 Task: Create new customer invoice with Date Opened: 02-May-23, Select Customer: Five Below, Terms: Net 15. Make invoice entry for item-1 with Date: 02-May-23, Description: Oma Body Collection Curves Plumping Creme Sculpting & Anti Cellulite
, Income Account: Income:Sales, Quantity: 2, Unit Price: 15.79, Sales Tax: Y, Sales Tax Included: Y, Tax Table: Sales Tax. Post Invoice with Post Date: 02-May-23, Post to Accounts: Assets:Accounts Receivable. Pay / Process Payment with Transaction Date: 16-May-23, Amount: 31.58, Transfer Account: Checking Account. Go to 'Print Invoice'.
Action: Mouse moved to (157, 35)
Screenshot: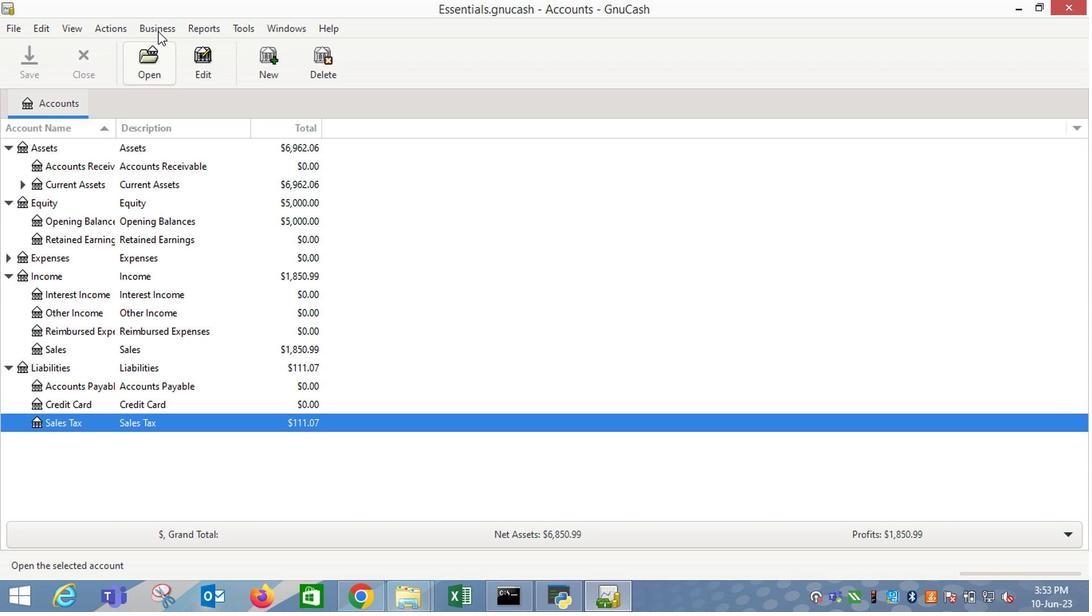 
Action: Mouse pressed left at (157, 35)
Screenshot: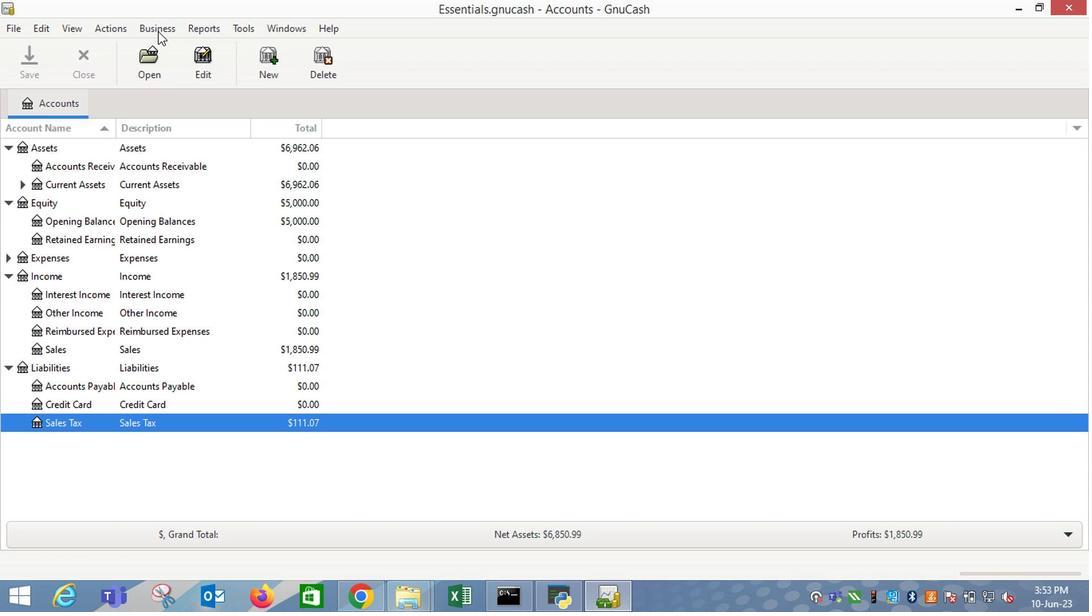 
Action: Mouse moved to (345, 114)
Screenshot: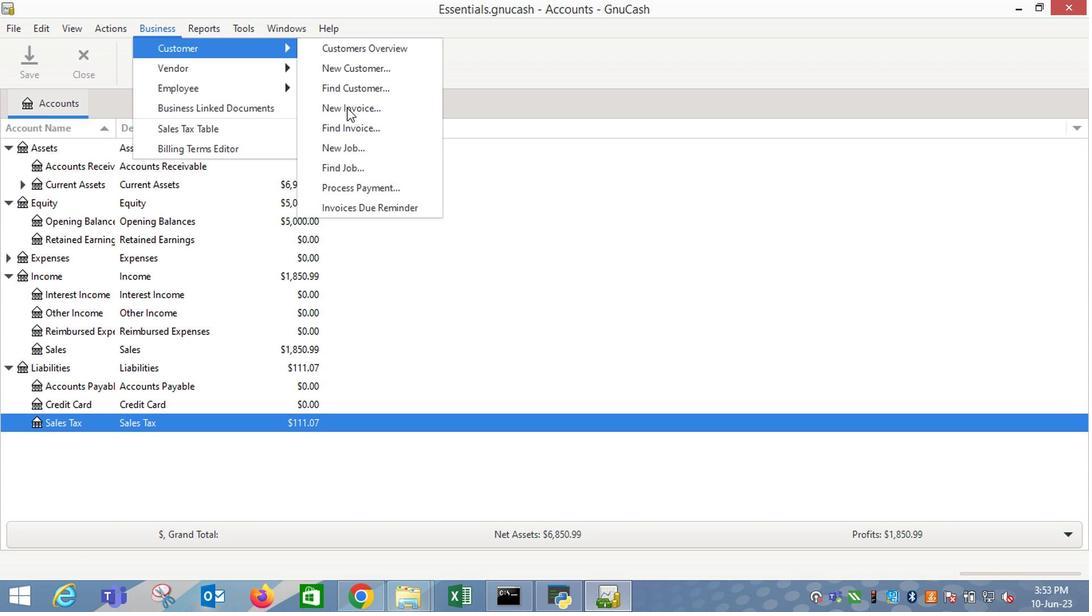 
Action: Mouse pressed left at (345, 114)
Screenshot: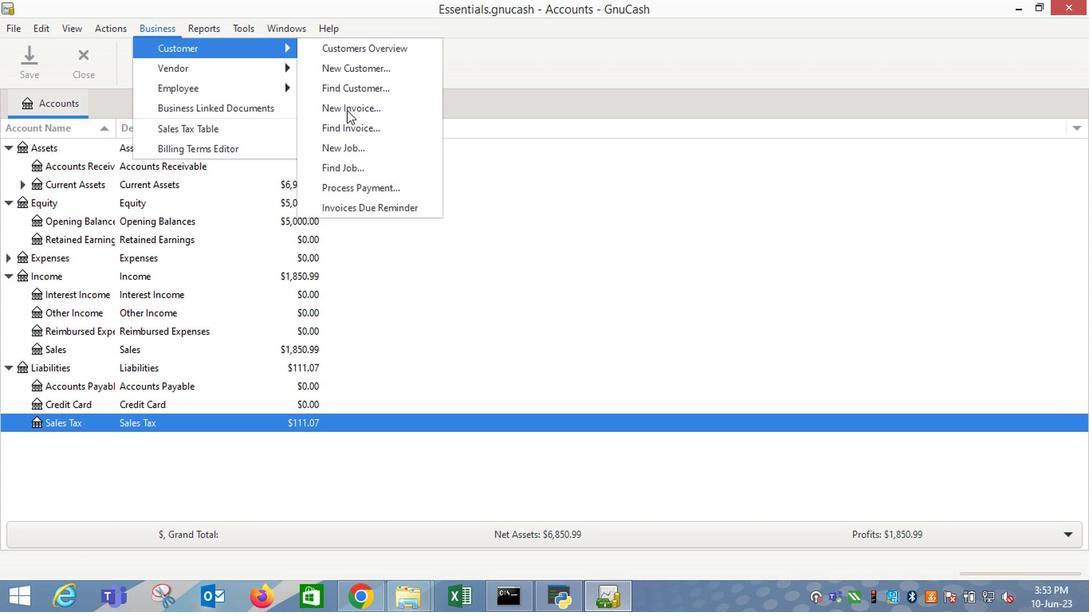 
Action: Mouse moved to (650, 248)
Screenshot: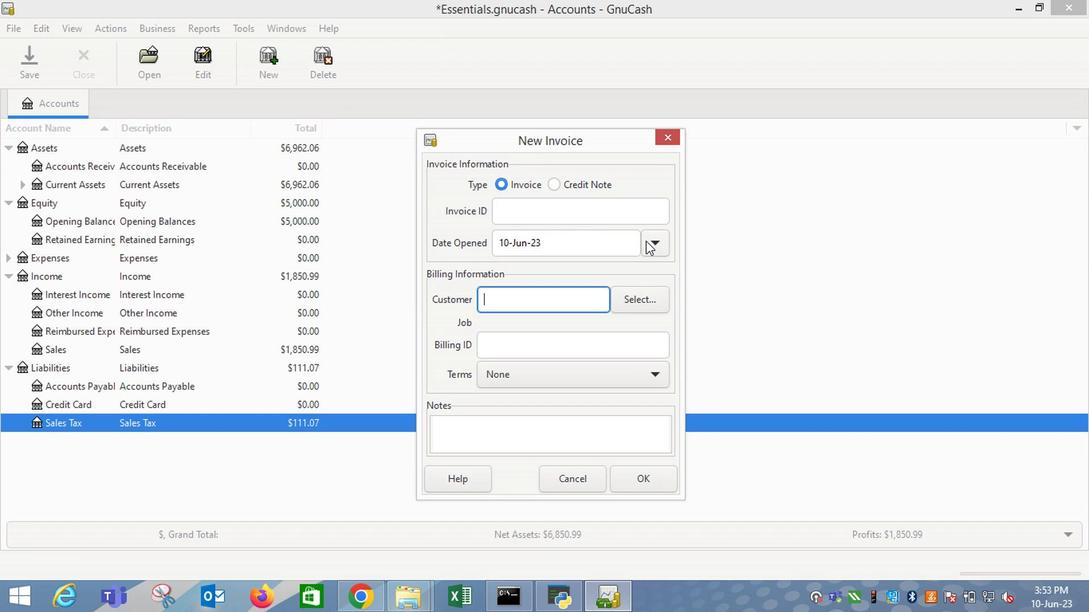 
Action: Mouse pressed left at (650, 248)
Screenshot: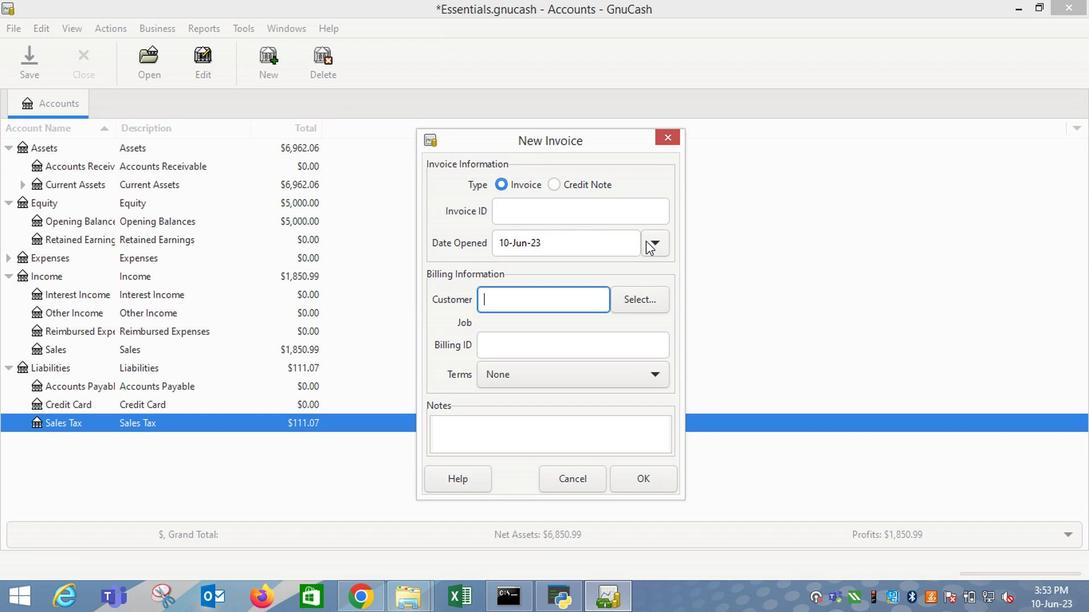 
Action: Mouse moved to (529, 271)
Screenshot: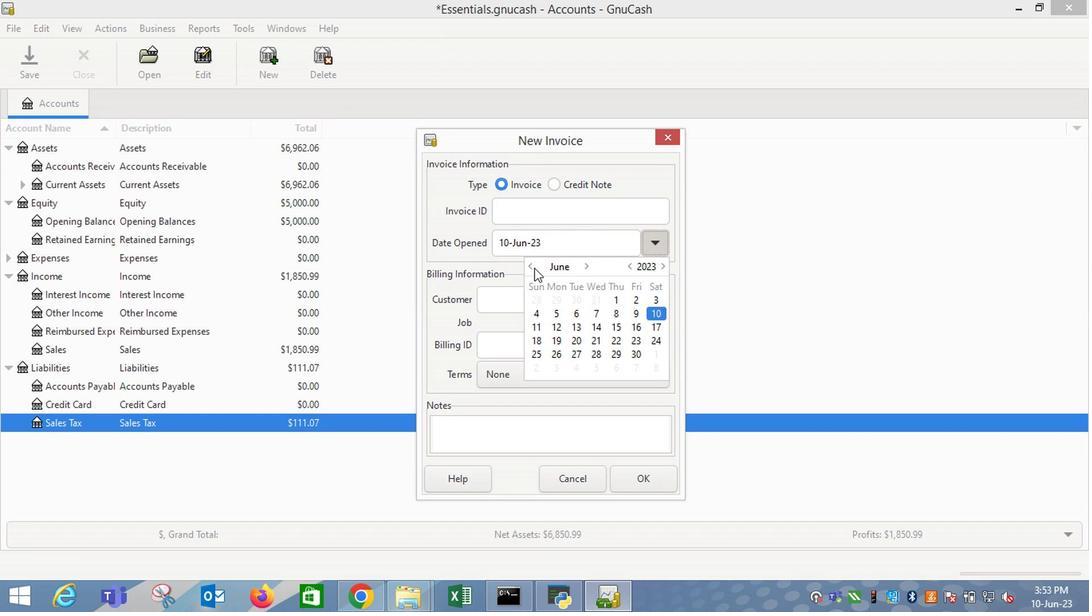 
Action: Mouse pressed left at (529, 271)
Screenshot: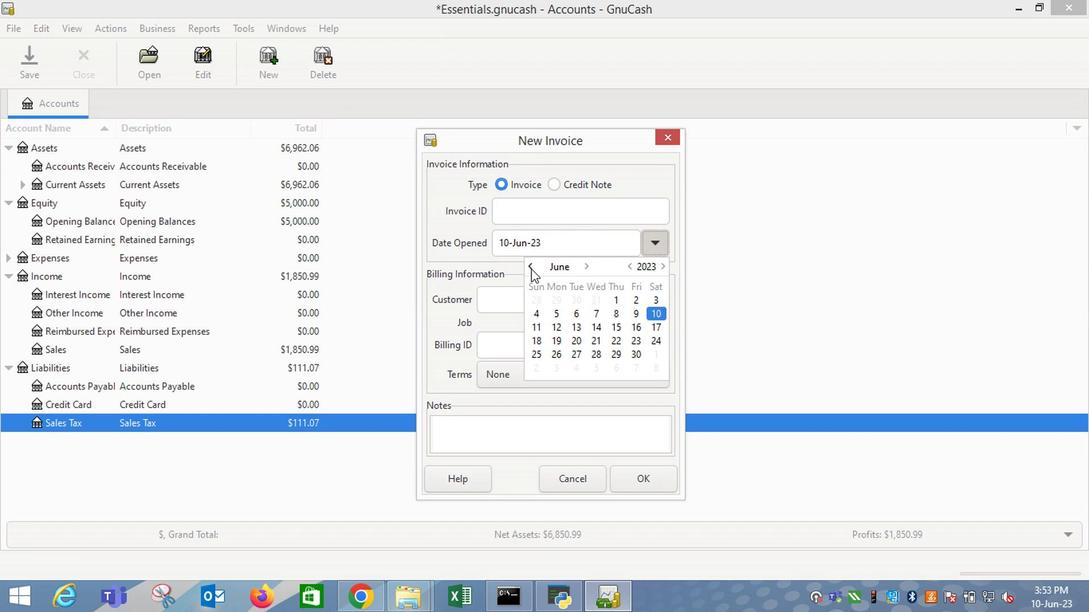 
Action: Mouse moved to (570, 300)
Screenshot: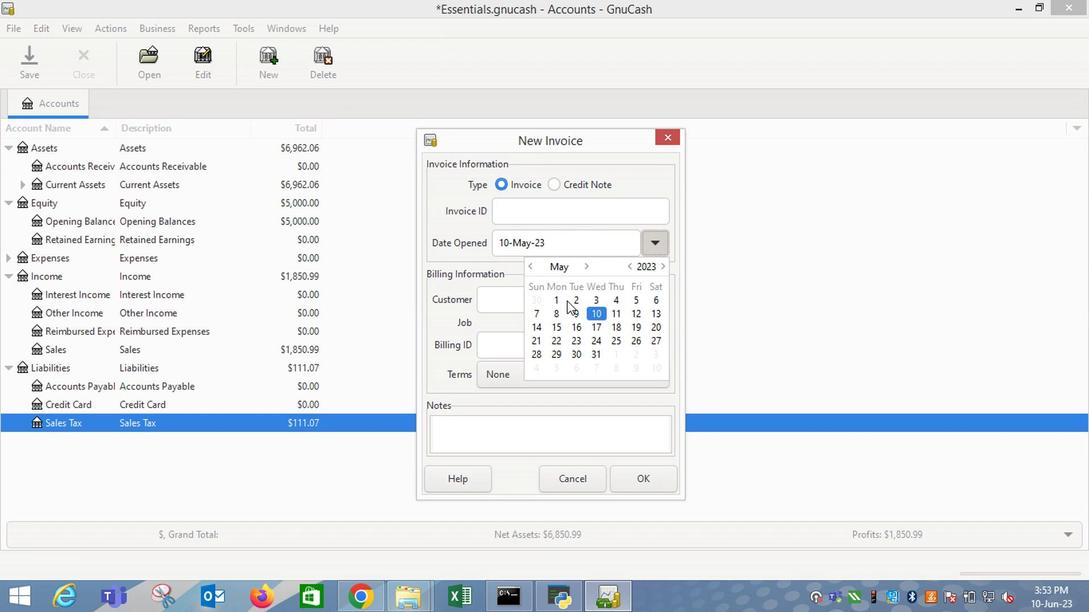 
Action: Mouse pressed left at (570, 300)
Screenshot: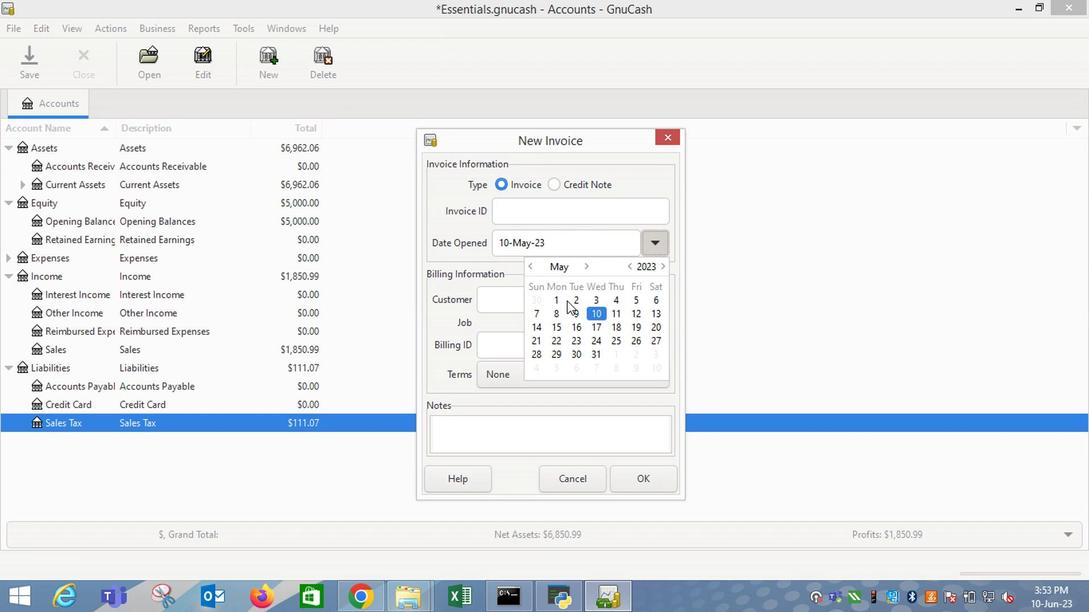 
Action: Mouse moved to (501, 300)
Screenshot: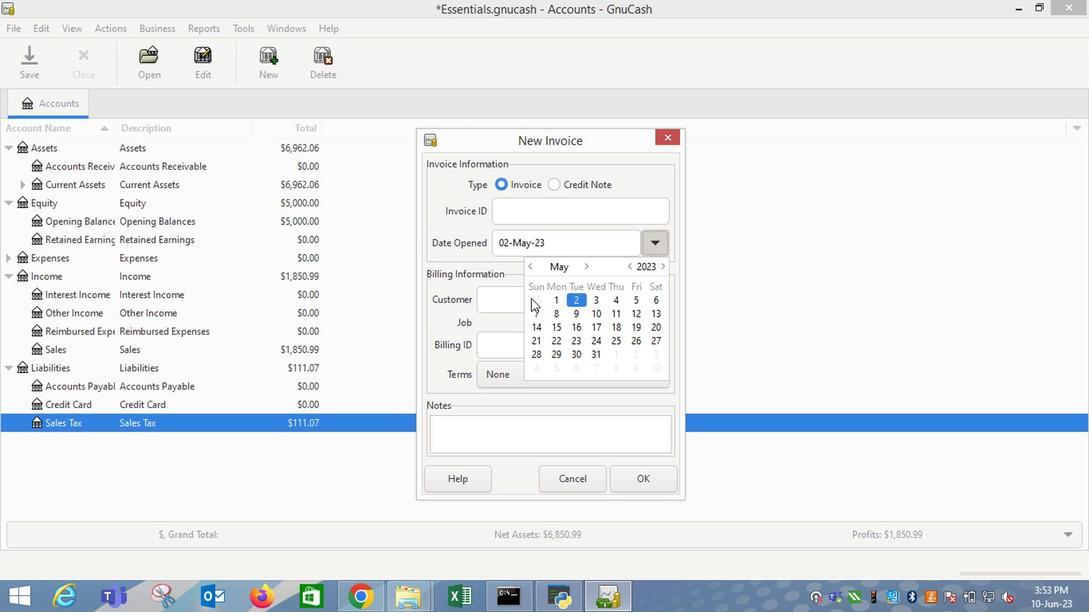 
Action: Mouse pressed left at (501, 300)
Screenshot: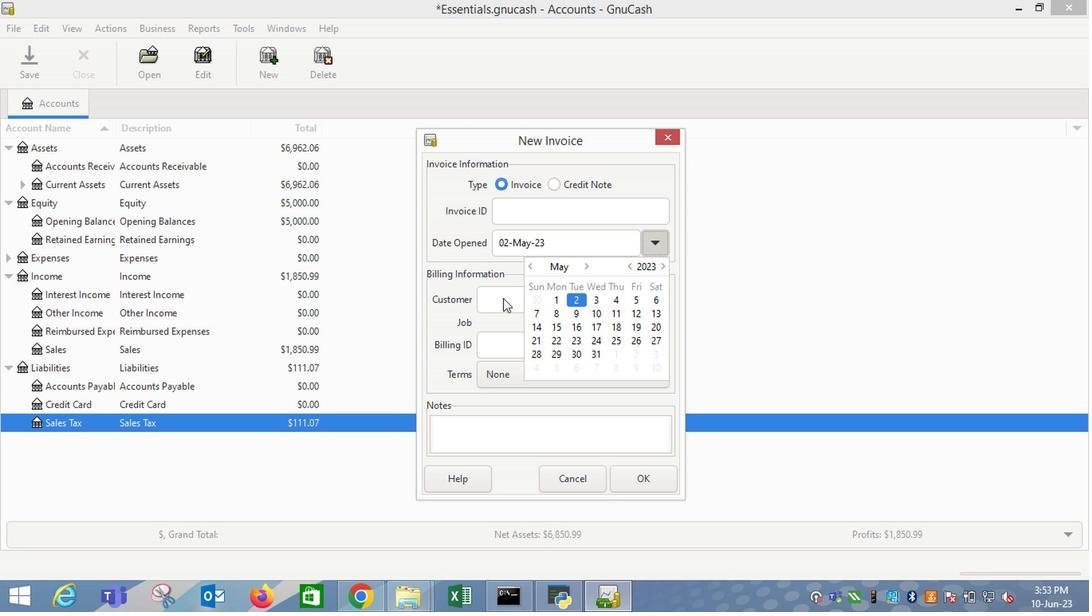 
Action: Mouse moved to (501, 303)
Screenshot: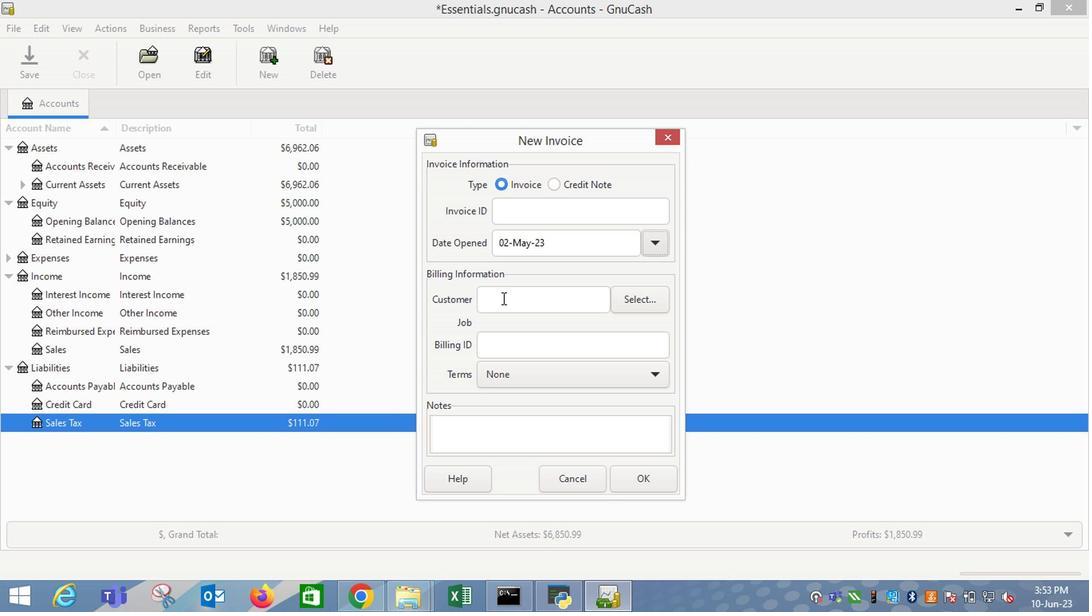 
Action: Mouse pressed left at (501, 303)
Screenshot: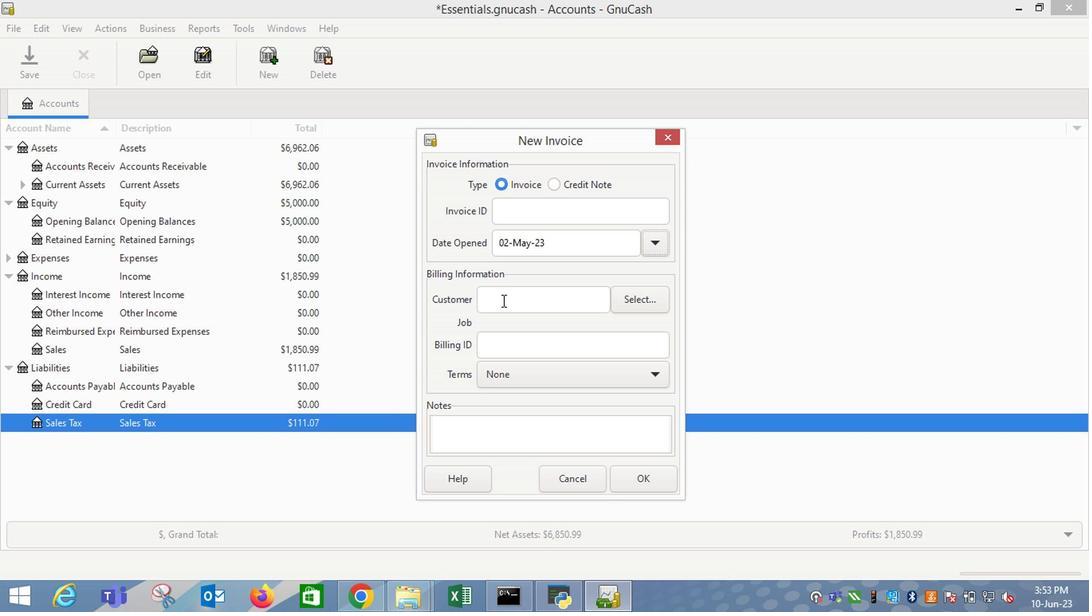 
Action: Key pressed <Key.shift_r>Five
Screenshot: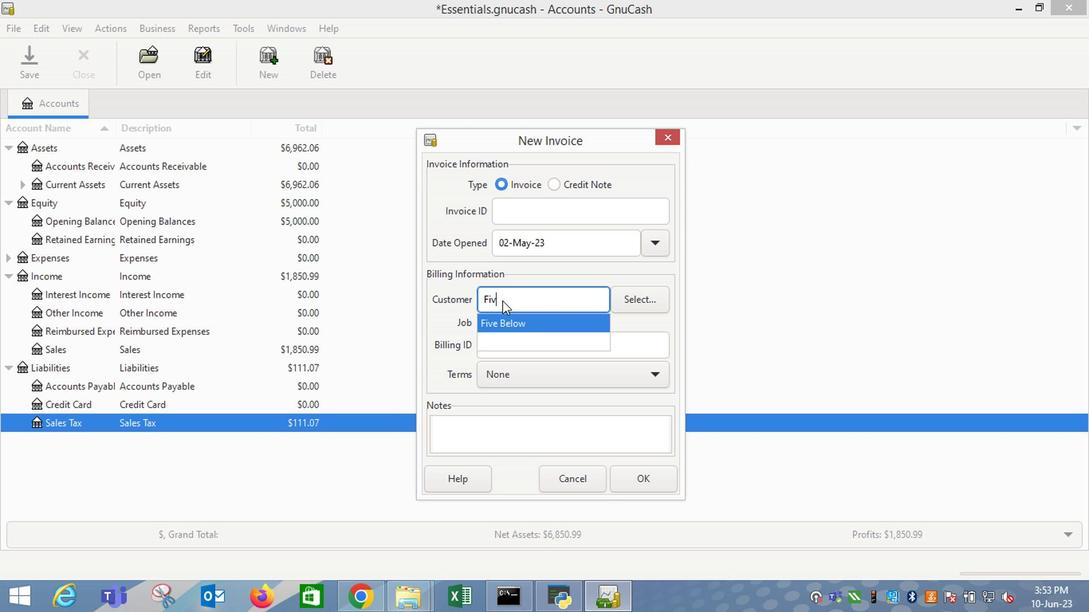 
Action: Mouse moved to (515, 318)
Screenshot: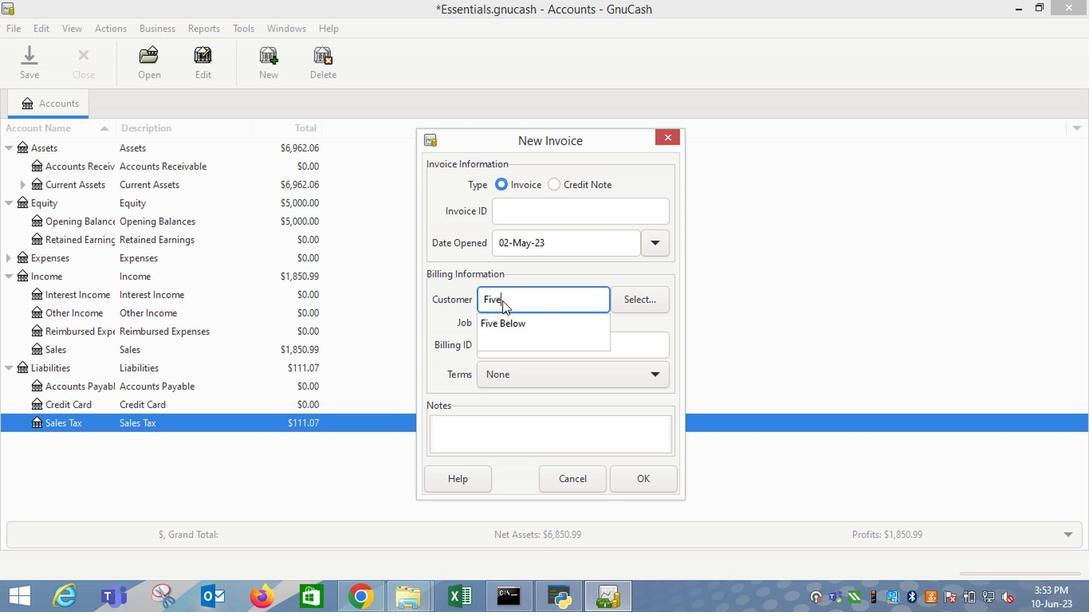
Action: Mouse pressed left at (515, 318)
Screenshot: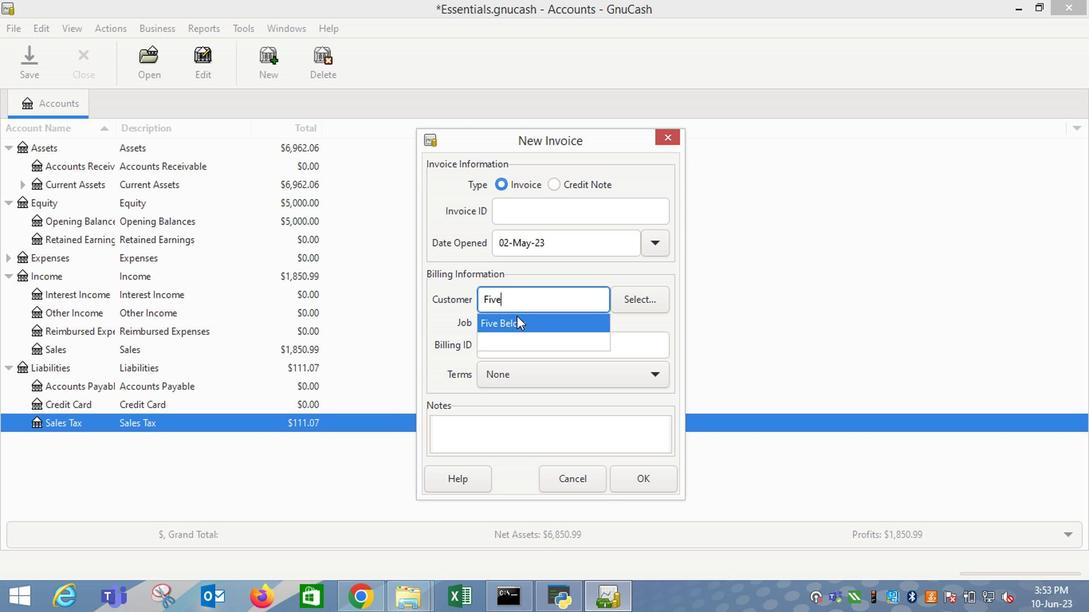 
Action: Mouse moved to (505, 387)
Screenshot: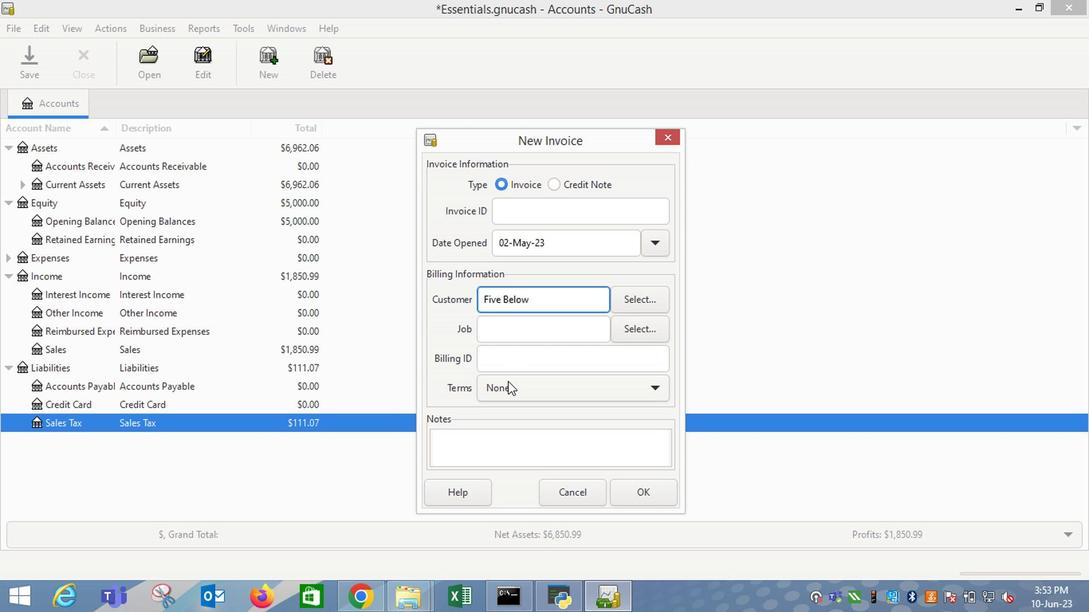 
Action: Mouse pressed left at (505, 387)
Screenshot: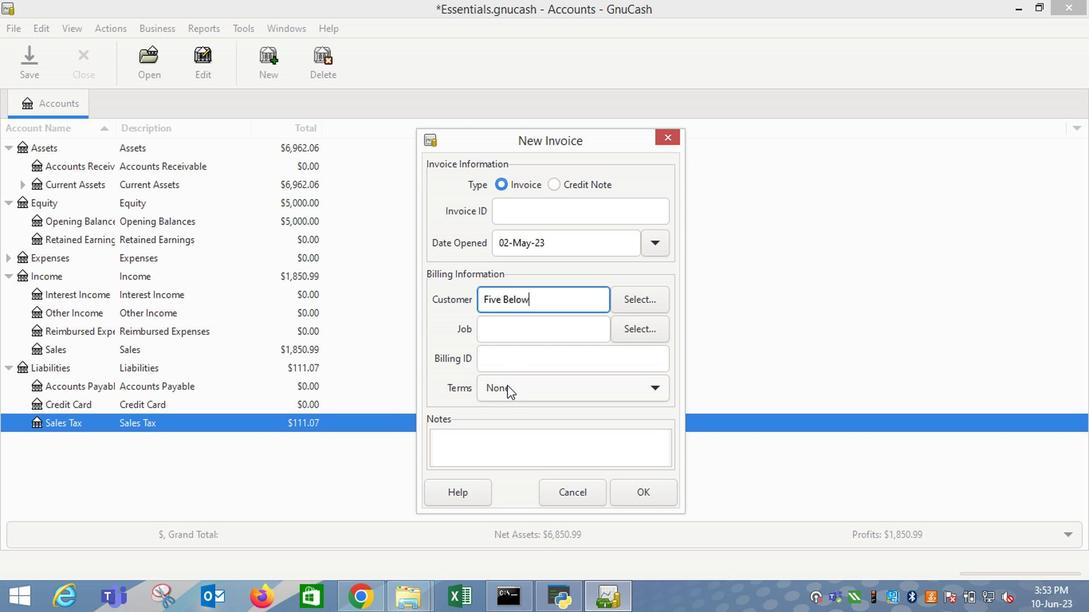 
Action: Mouse moved to (517, 395)
Screenshot: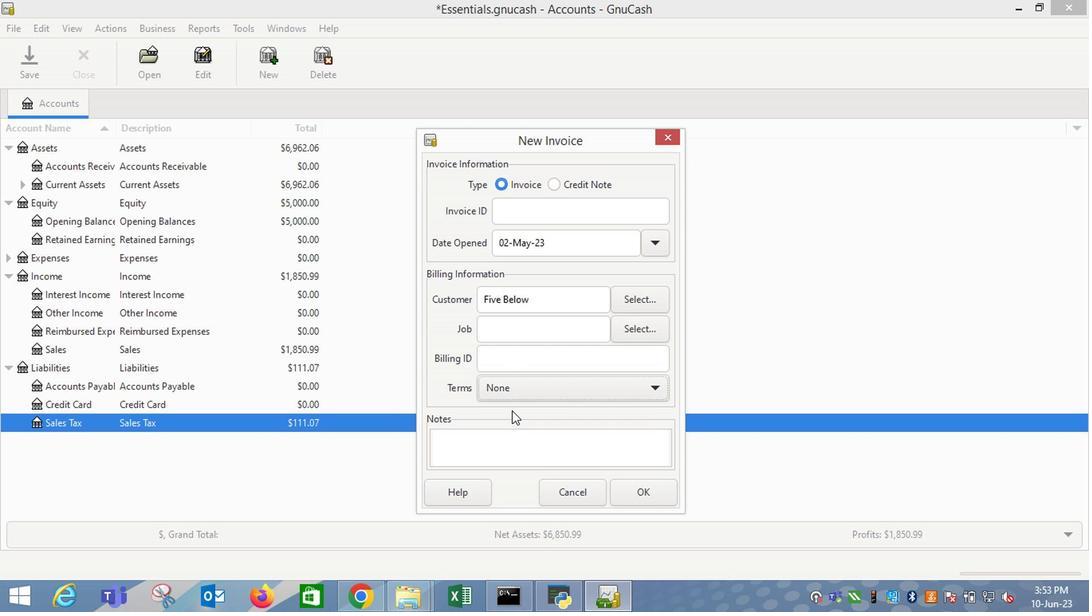 
Action: Mouse pressed left at (517, 395)
Screenshot: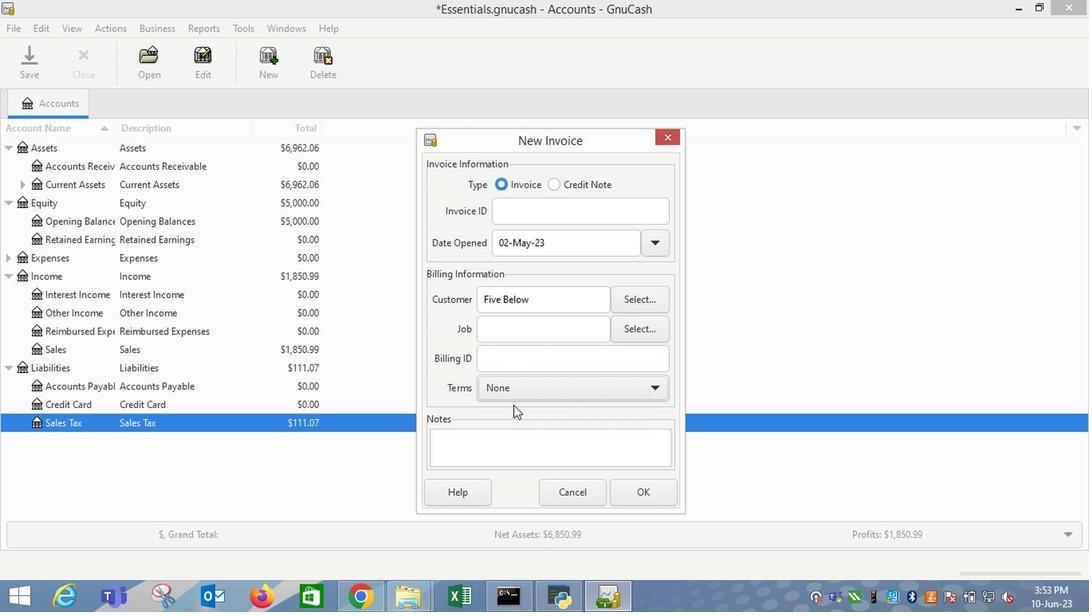 
Action: Mouse moved to (511, 416)
Screenshot: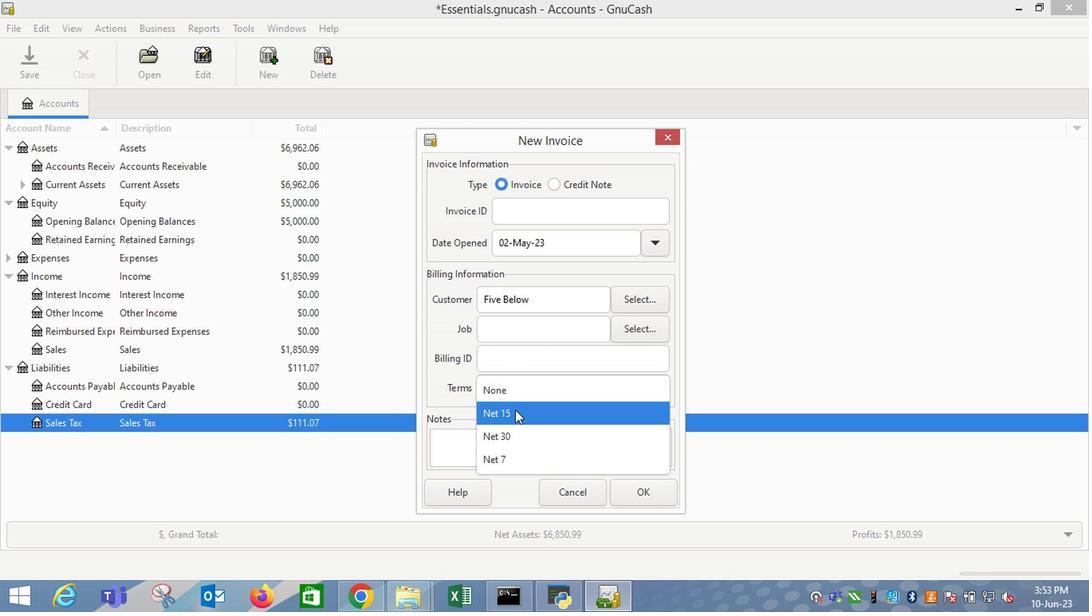 
Action: Mouse pressed left at (511, 416)
Screenshot: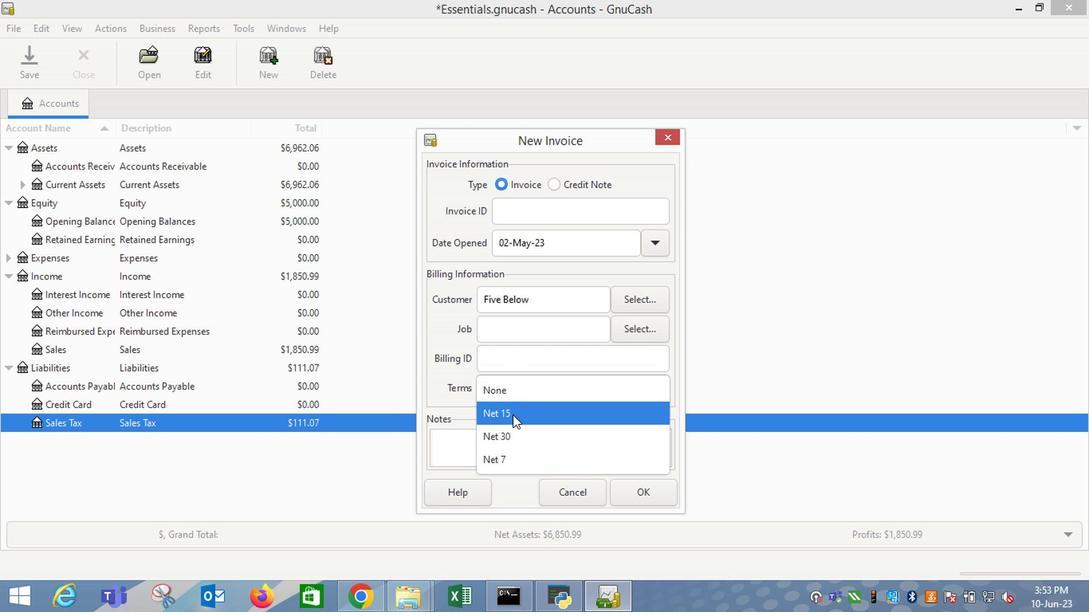 
Action: Mouse moved to (673, 506)
Screenshot: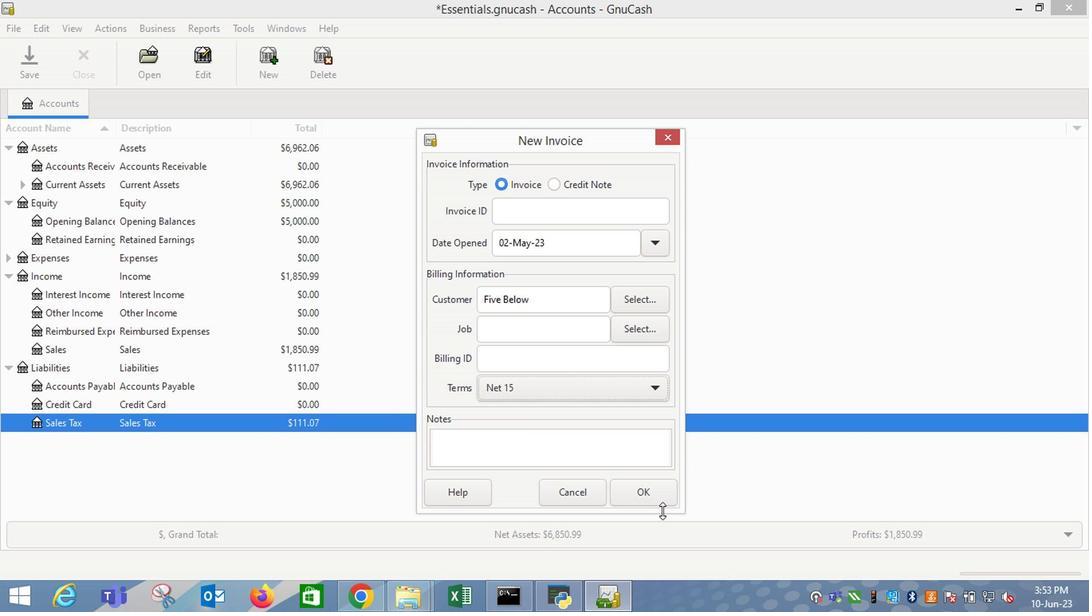 
Action: Mouse pressed left at (673, 506)
Screenshot: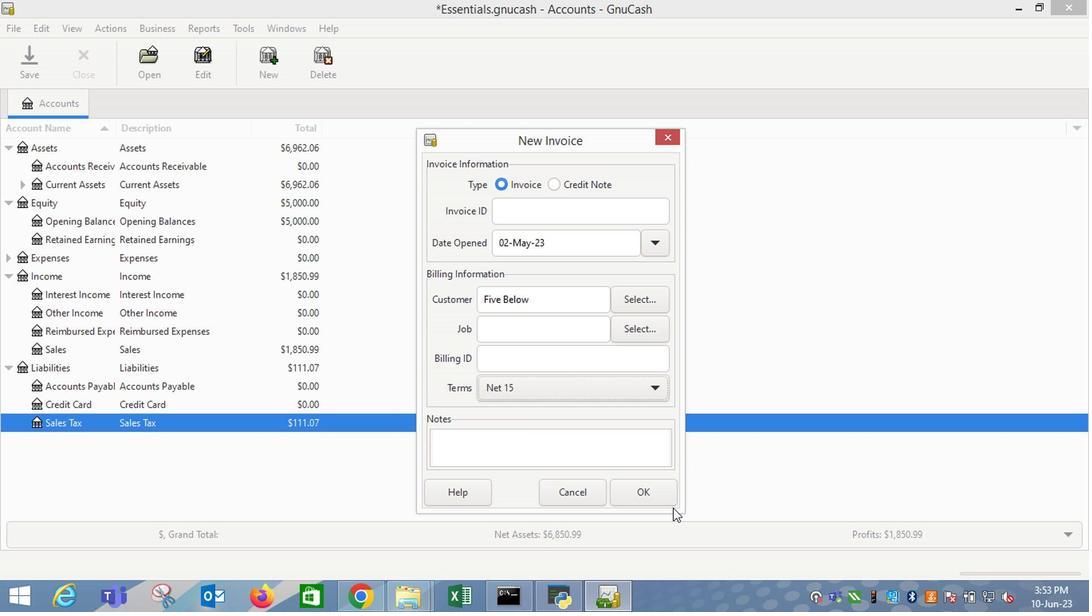
Action: Mouse moved to (660, 498)
Screenshot: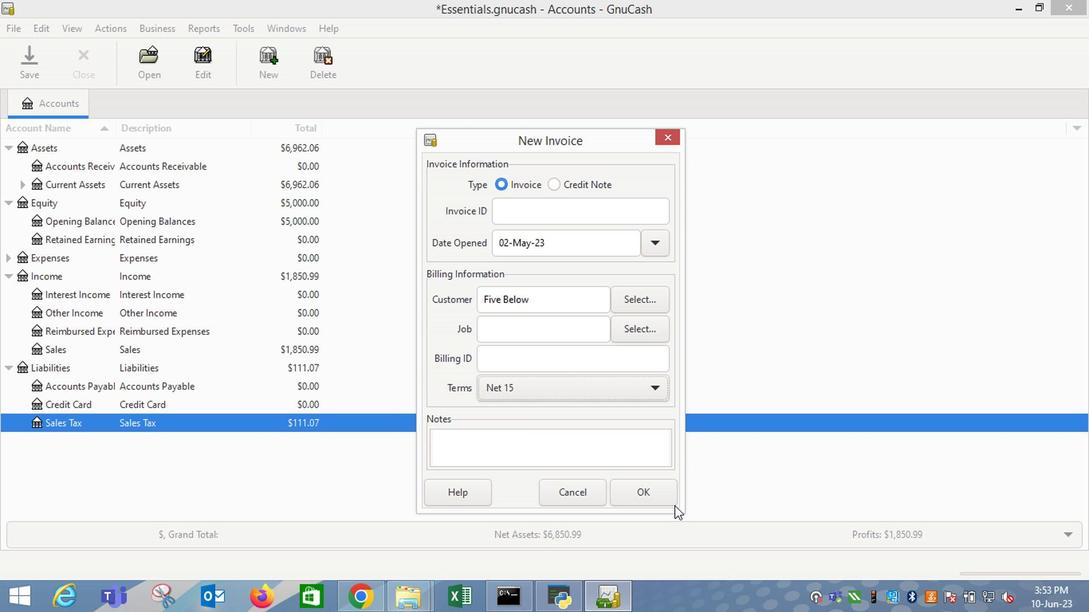 
Action: Mouse pressed left at (660, 498)
Screenshot: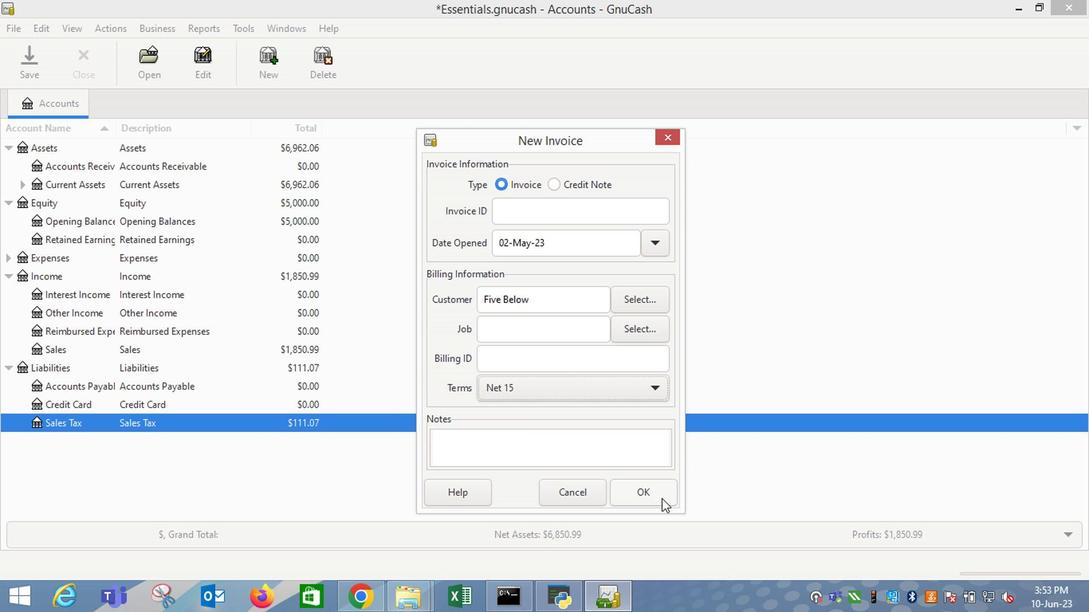 
Action: Mouse moved to (70, 316)
Screenshot: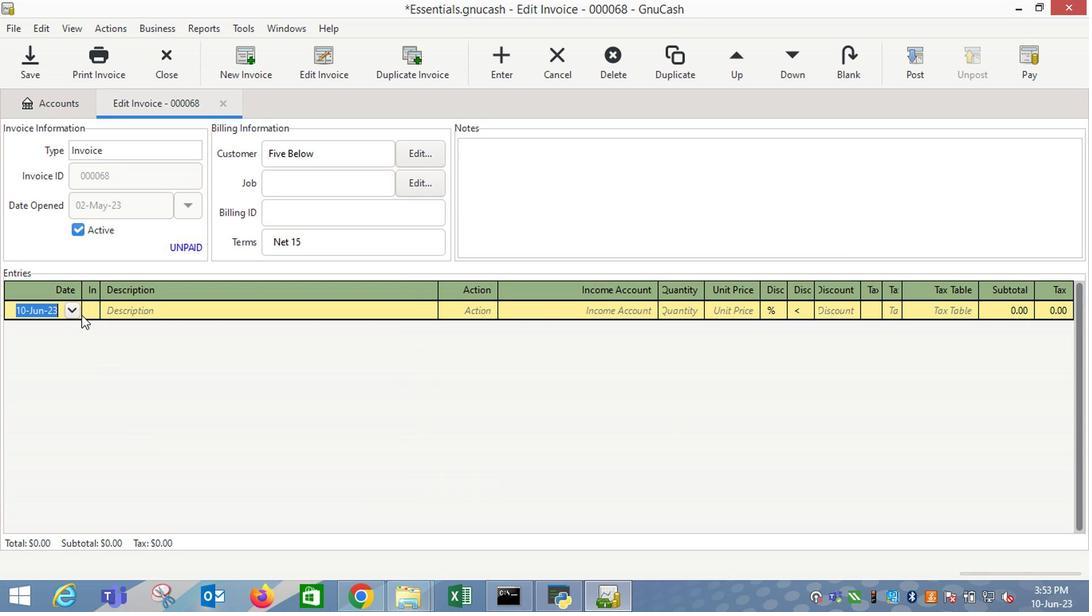 
Action: Mouse pressed left at (70, 316)
Screenshot: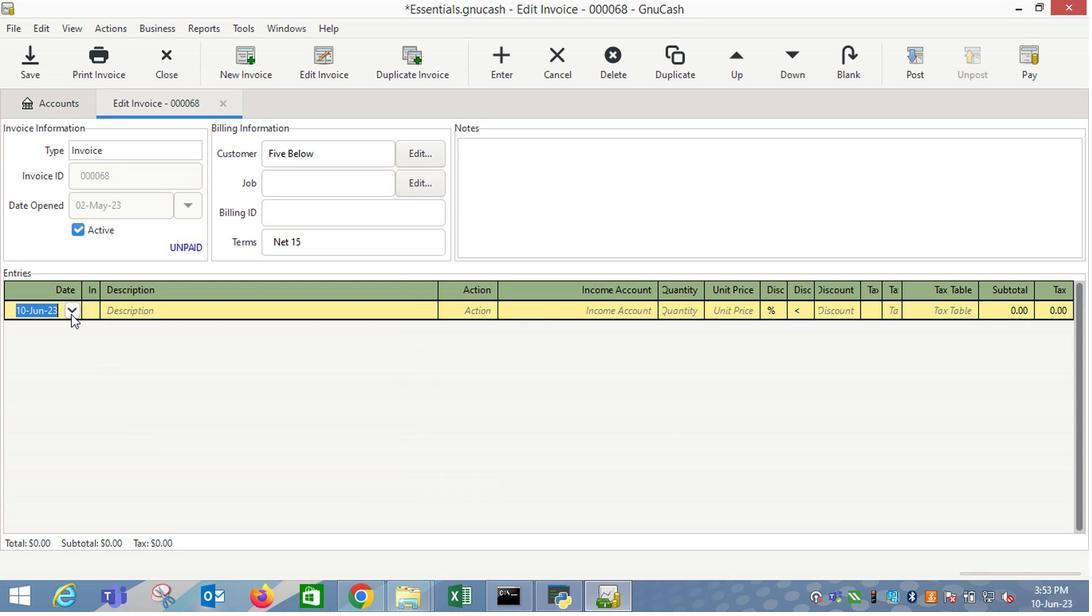 
Action: Mouse moved to (9, 334)
Screenshot: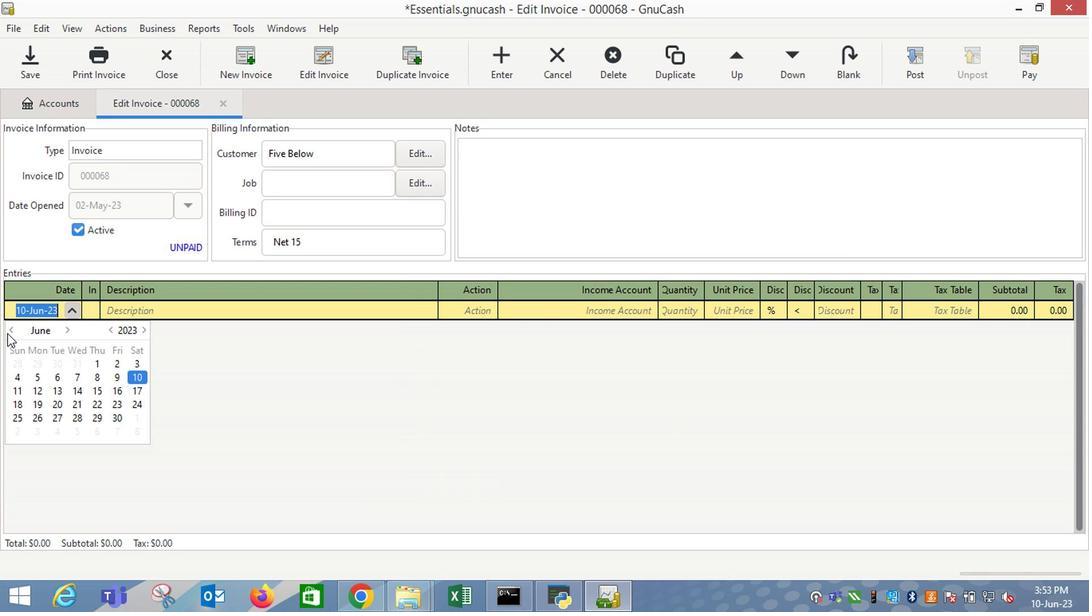 
Action: Mouse pressed left at (9, 334)
Screenshot: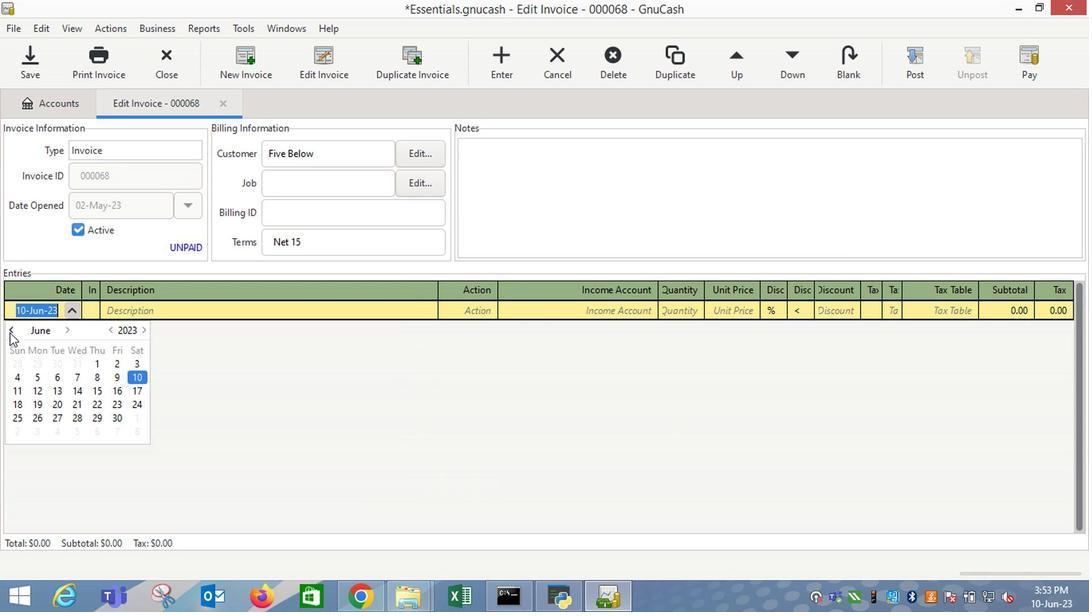 
Action: Mouse moved to (55, 364)
Screenshot: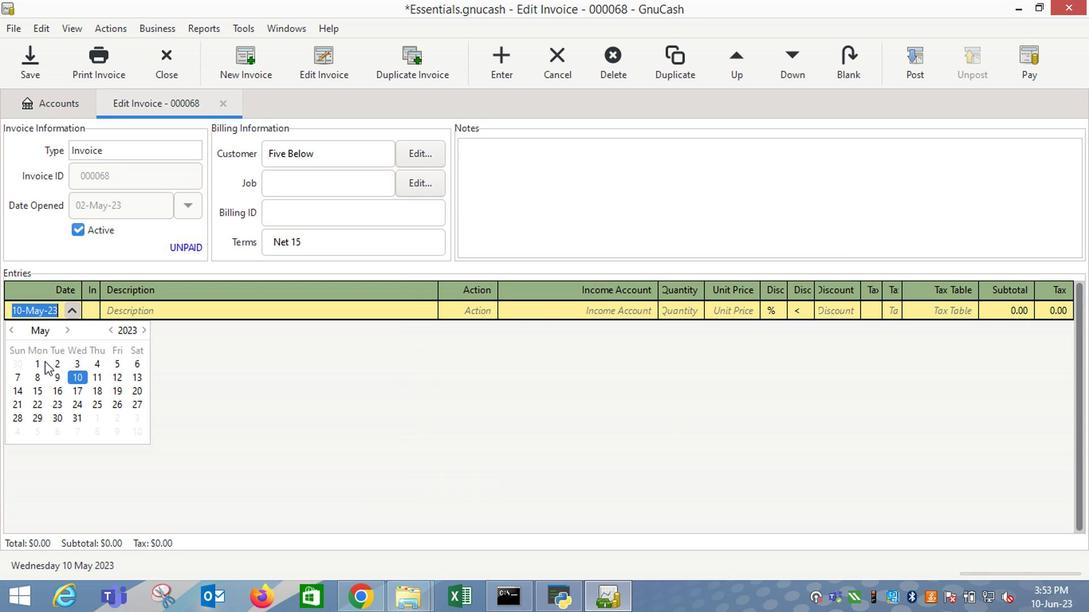 
Action: Mouse pressed left at (55, 364)
Screenshot: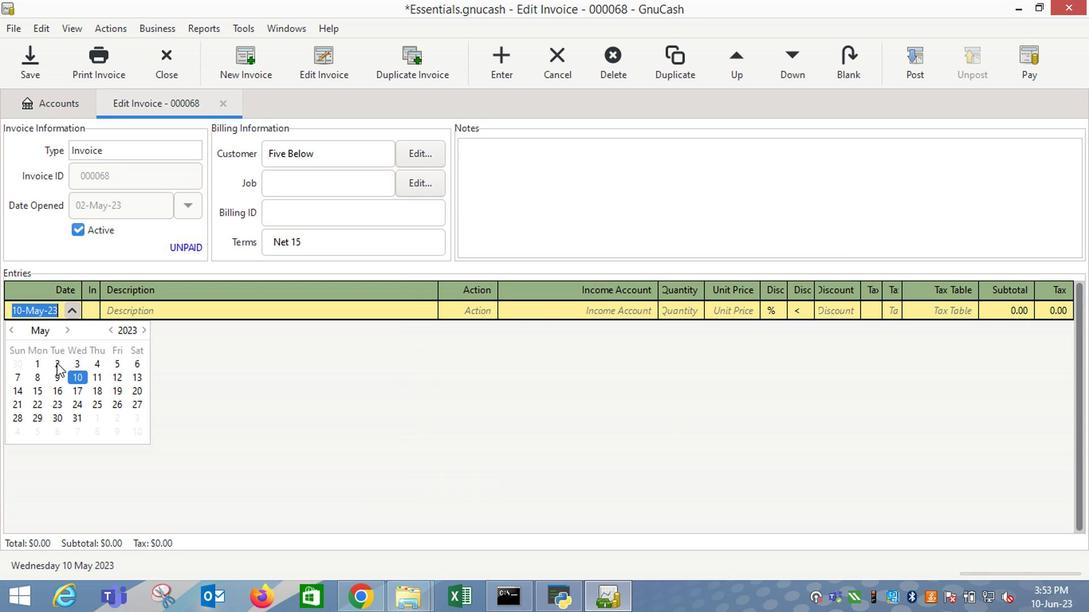 
Action: Key pressed <Key.tab><Key.shift_r>Oma<Key.space><Key.shift_r>Body<Key.space><Key.shift_r>Collection
Screenshot: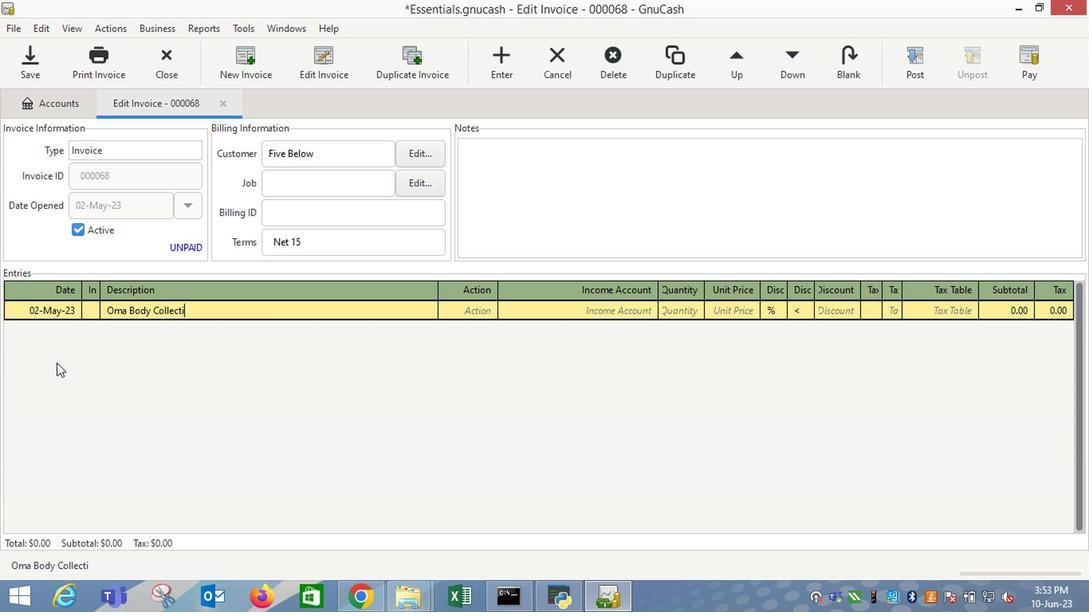 
Action: Mouse moved to (59, 367)
Screenshot: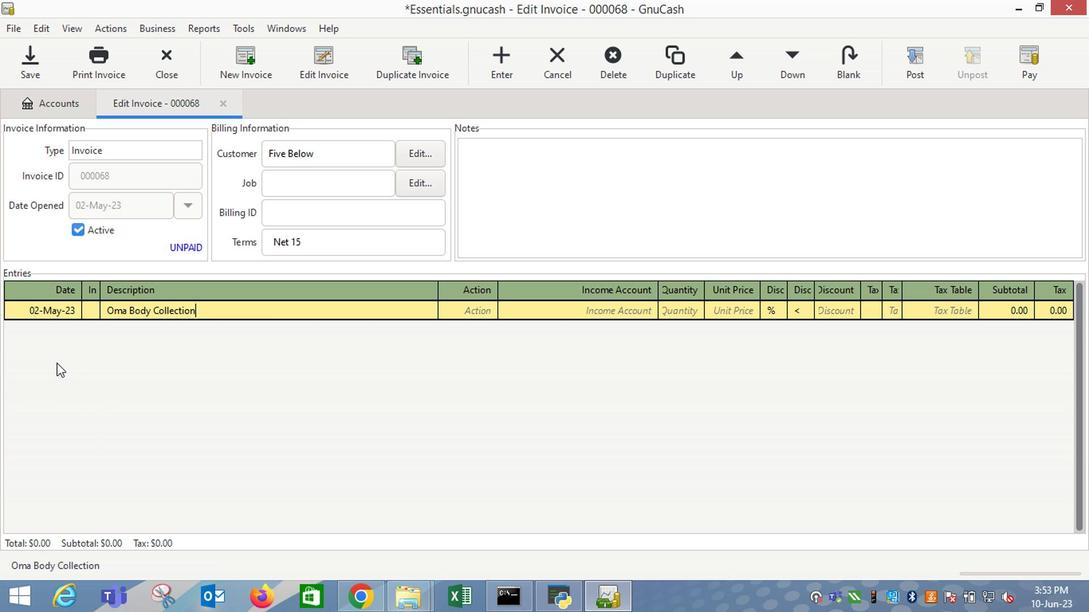 
Action: Key pressed <Key.space><Key.shift_r>Curves<Key.space><Key.shift_r>Plumping<Key.space><Key.shift_r>Creme<Key.space><Key.shift_r>Sculpting<Key.space><Key.shift_r><Key.shift_r>&<Key.space><Key.shift_r>Anti<Key.space><Key.shift_r>Cellu
Screenshot: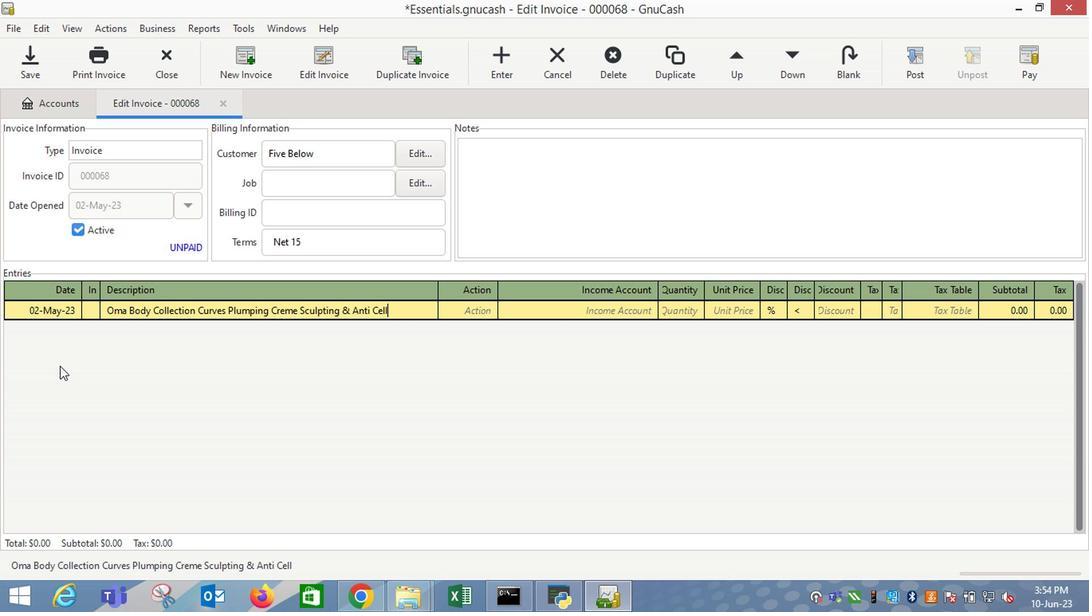 
Action: Mouse moved to (59, 367)
Screenshot: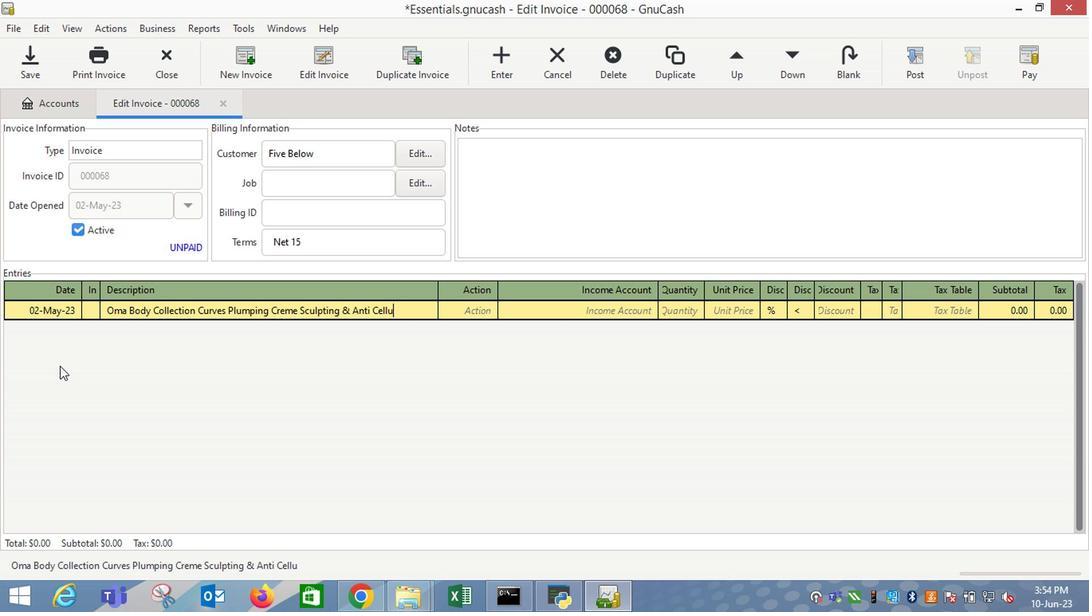 
Action: Key pressed lite<Key.tab><Key.tab>i<Key.down><Key.down><Key.down><Key.tab>2<Key.tab>15.79<Key.tab>
Screenshot: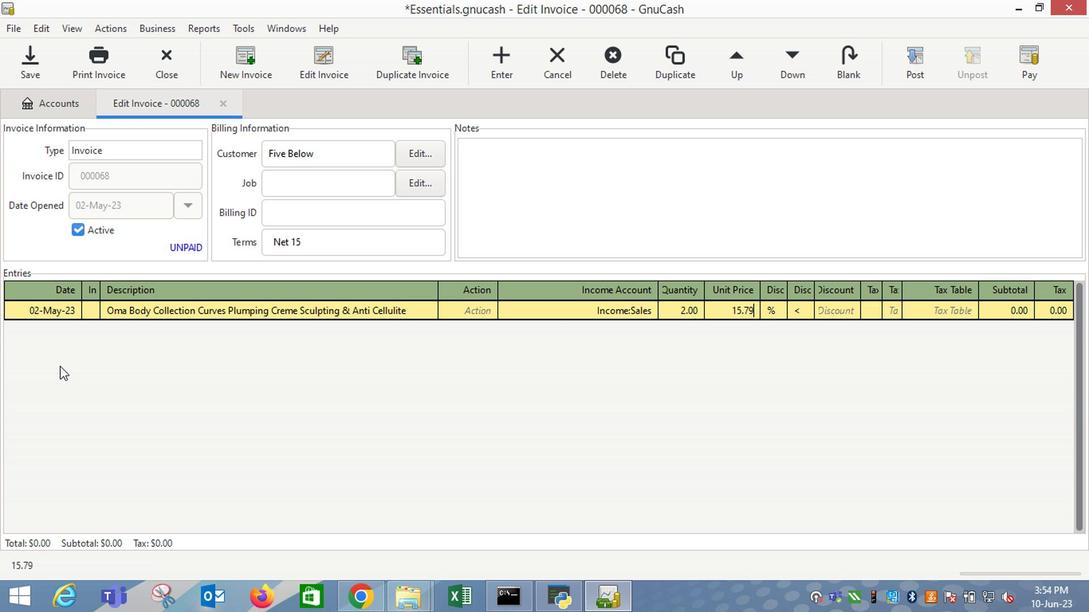 
Action: Mouse moved to (863, 312)
Screenshot: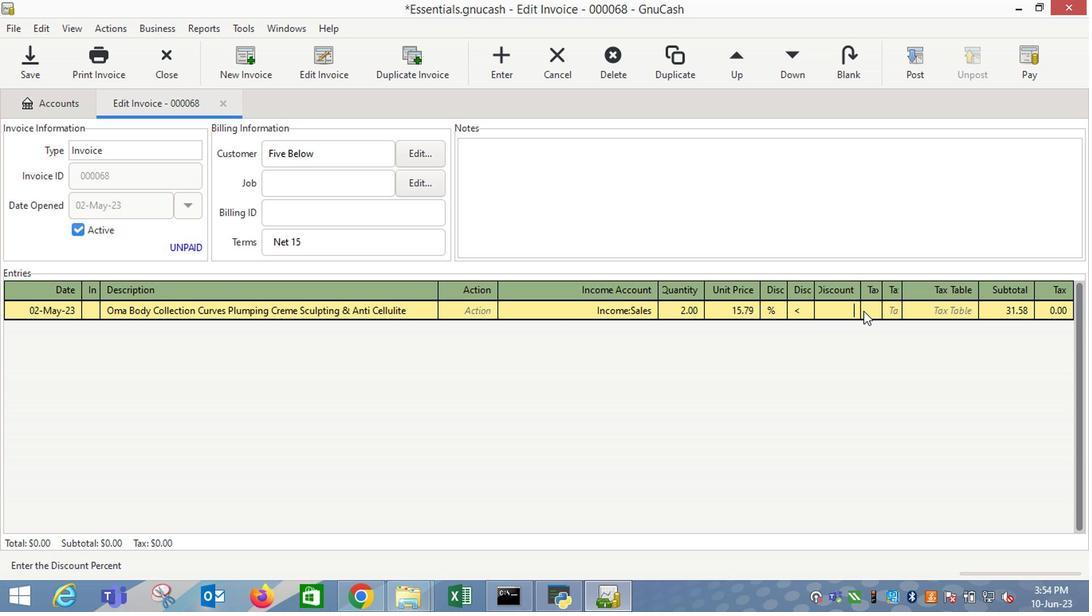 
Action: Mouse pressed left at (863, 312)
Screenshot: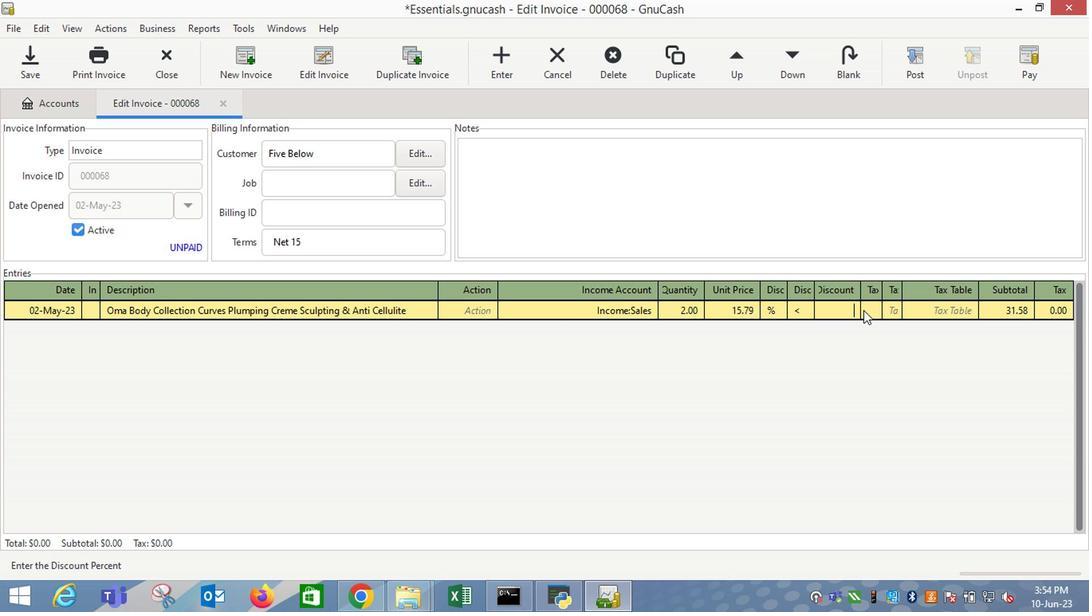 
Action: Mouse moved to (883, 310)
Screenshot: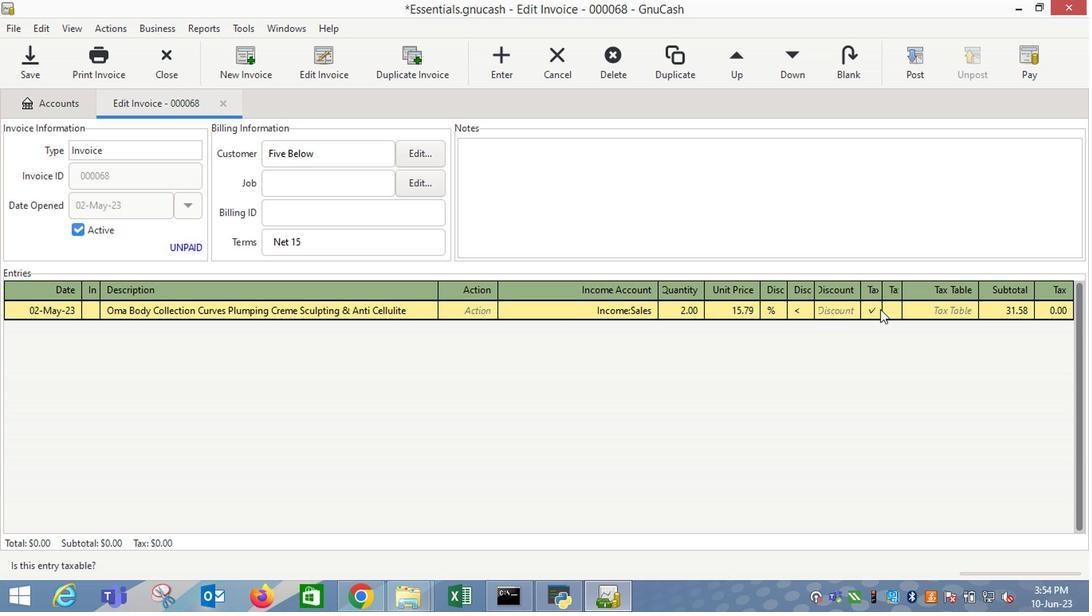 
Action: Mouse pressed left at (883, 310)
Screenshot: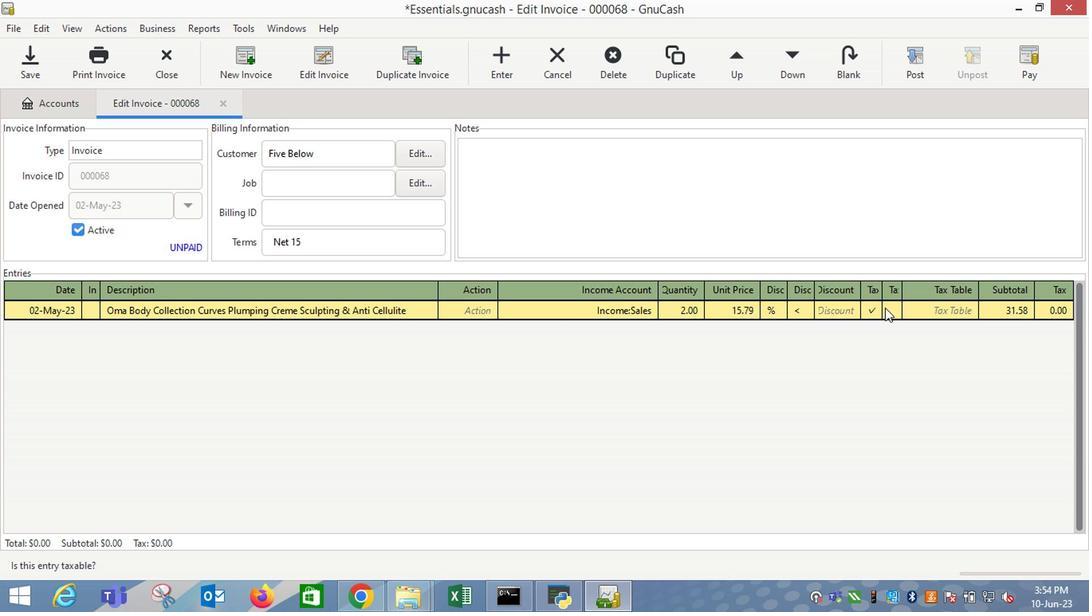 
Action: Mouse moved to (936, 312)
Screenshot: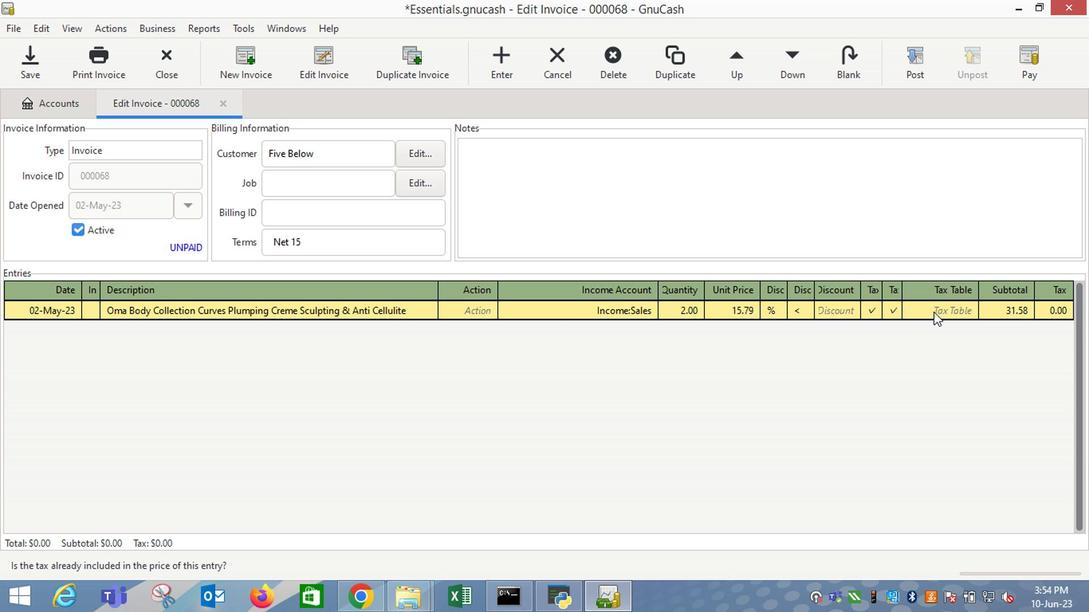 
Action: Mouse pressed left at (936, 312)
Screenshot: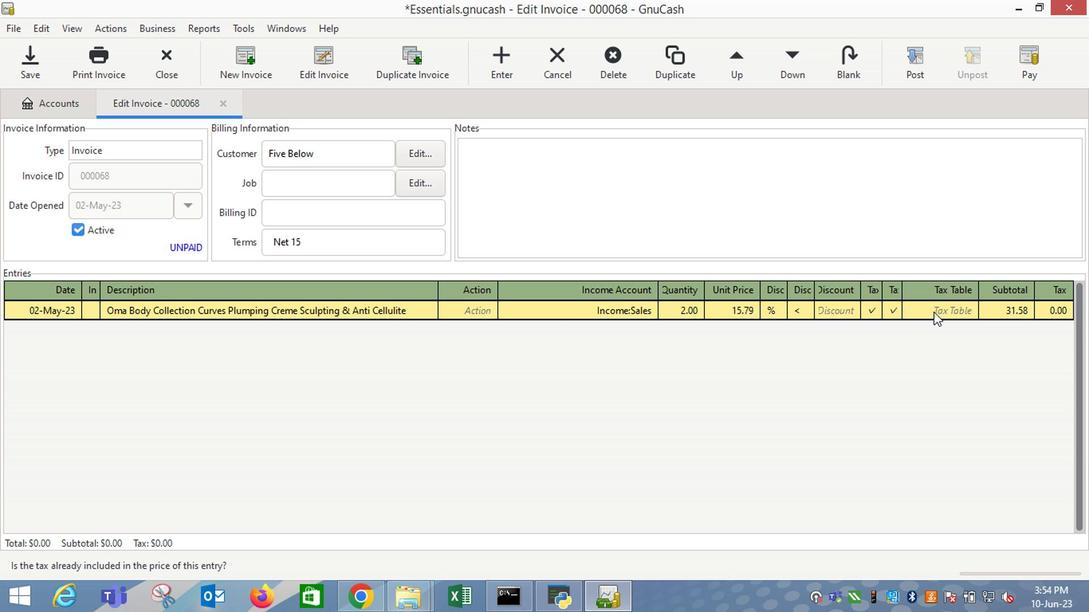 
Action: Mouse moved to (963, 309)
Screenshot: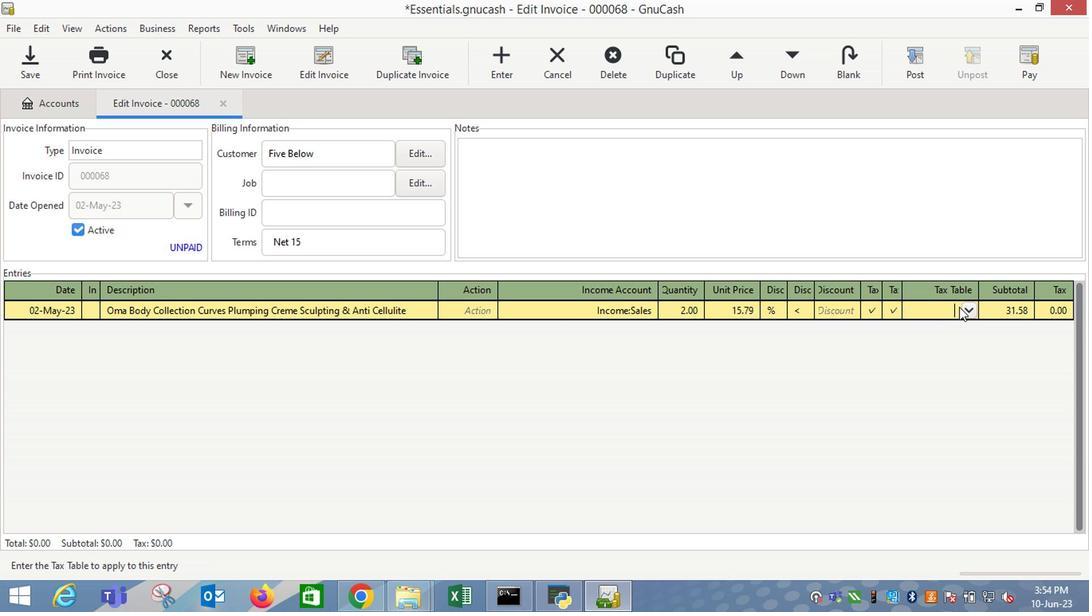 
Action: Mouse pressed left at (963, 309)
Screenshot: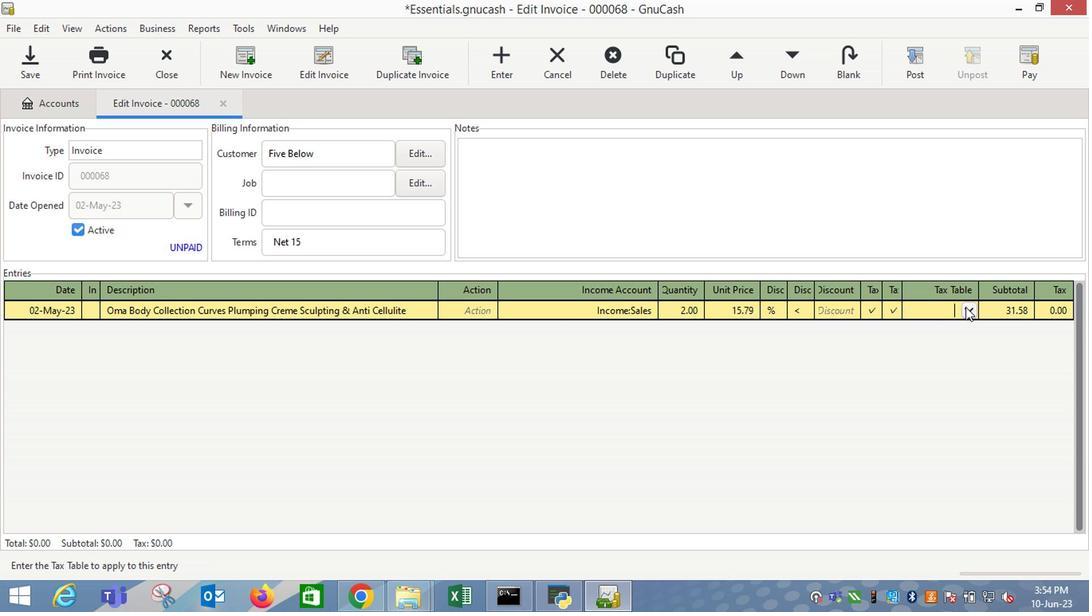 
Action: Mouse moved to (892, 333)
Screenshot: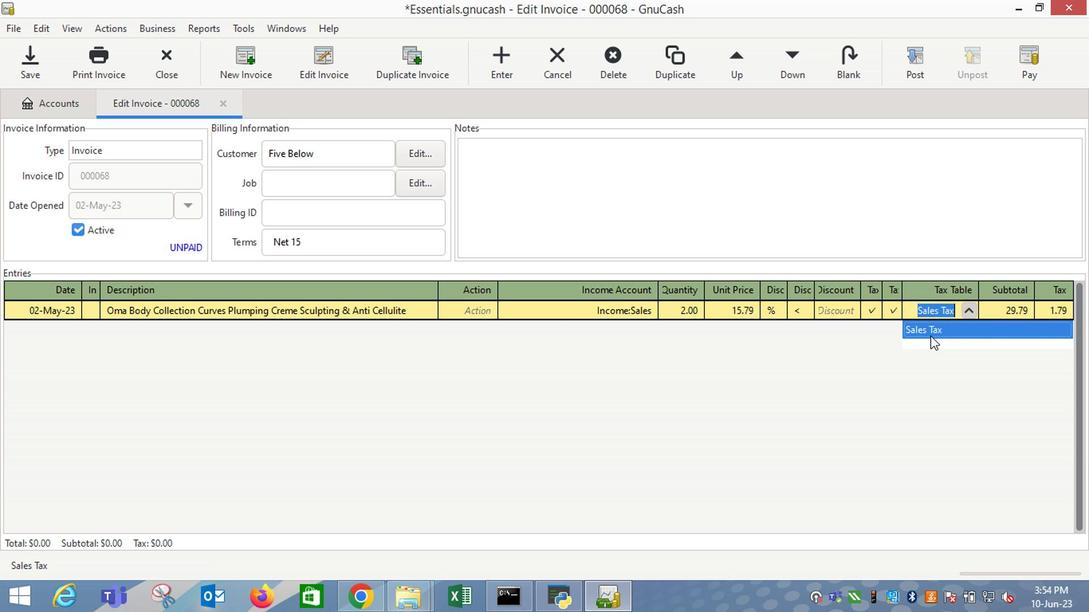 
Action: Mouse pressed left at (892, 333)
Screenshot: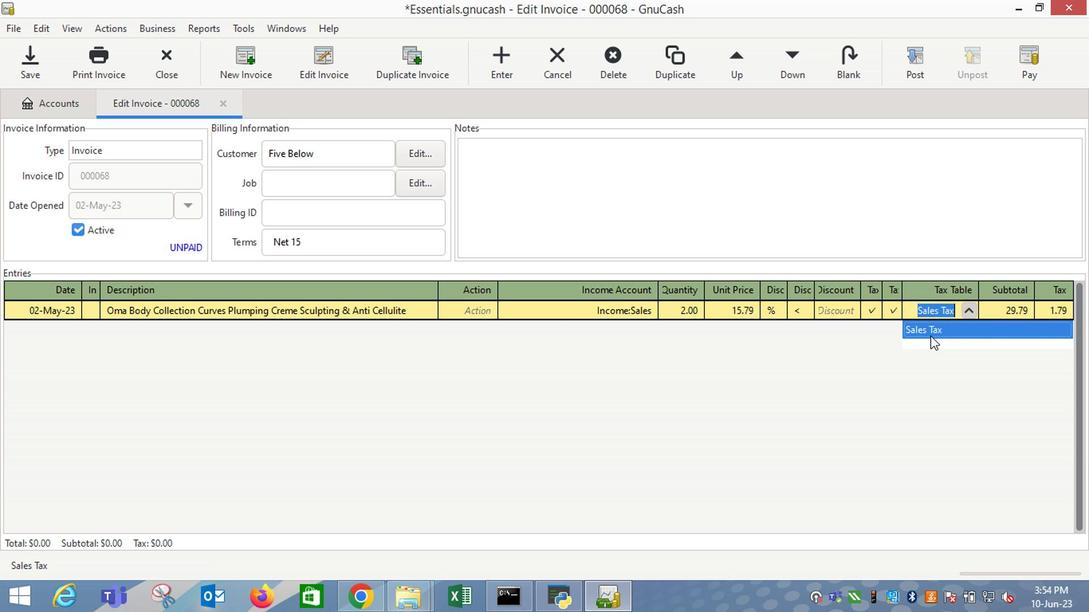 
Action: Mouse moved to (899, 330)
Screenshot: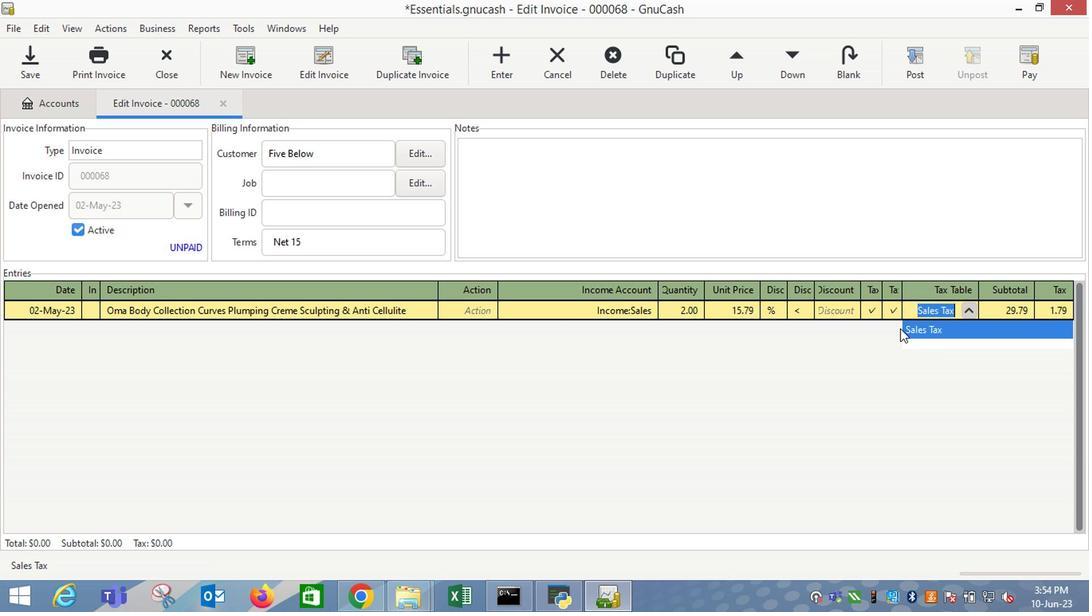 
Action: Mouse pressed left at (899, 330)
Screenshot: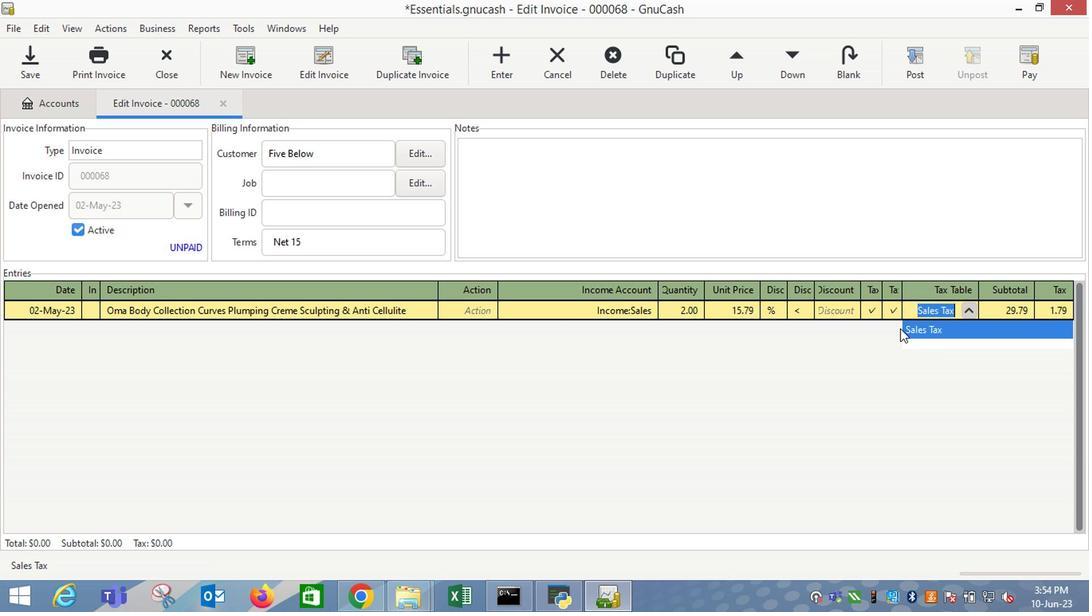 
Action: Mouse moved to (924, 334)
Screenshot: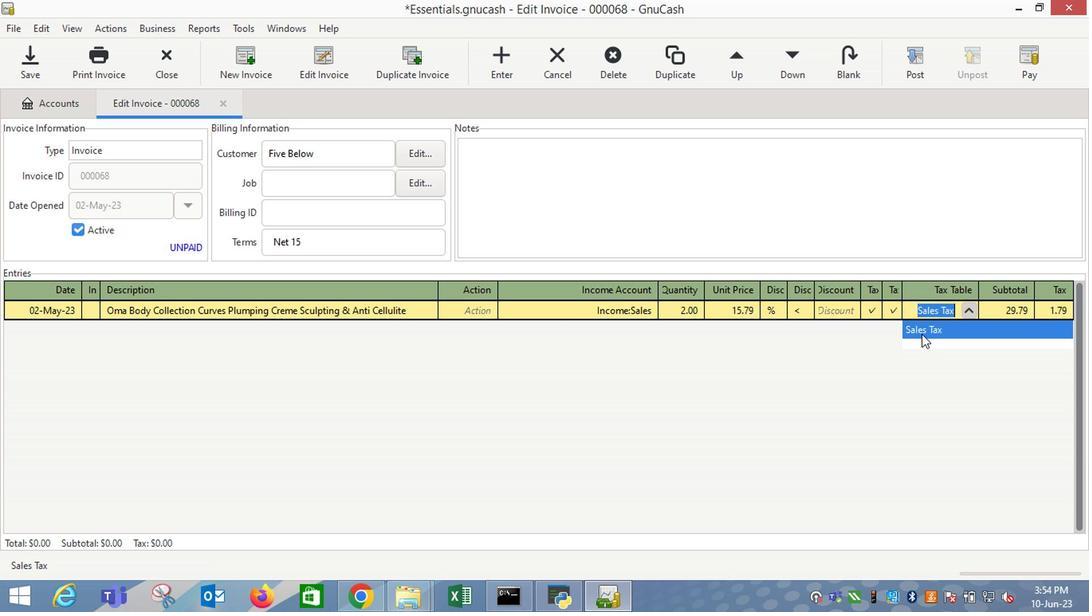 
Action: Mouse pressed left at (924, 334)
Screenshot: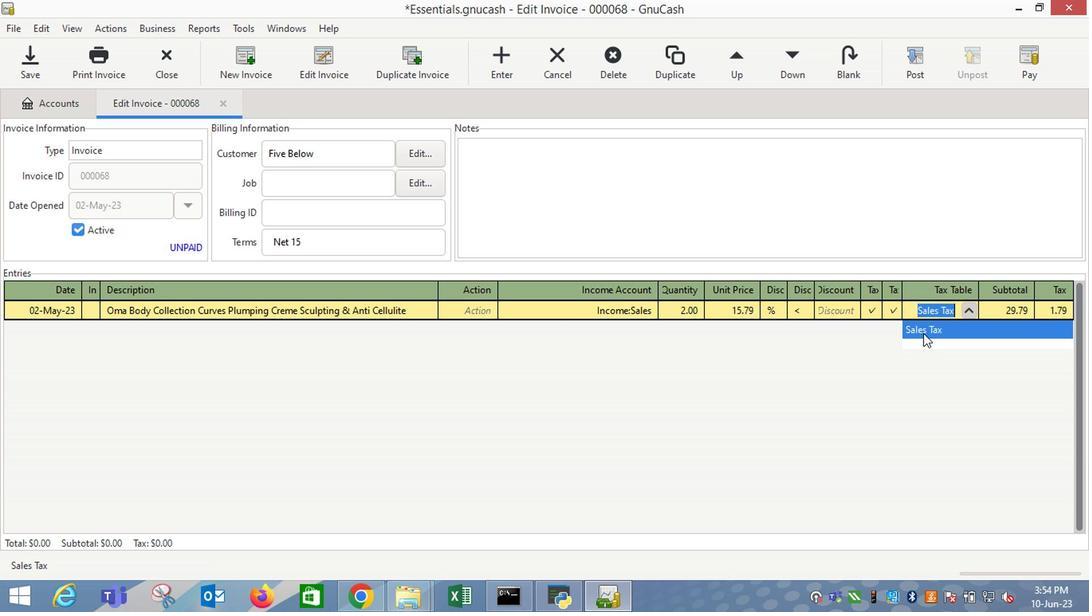 
Action: Key pressed <Key.enter><Key.tab>
Screenshot: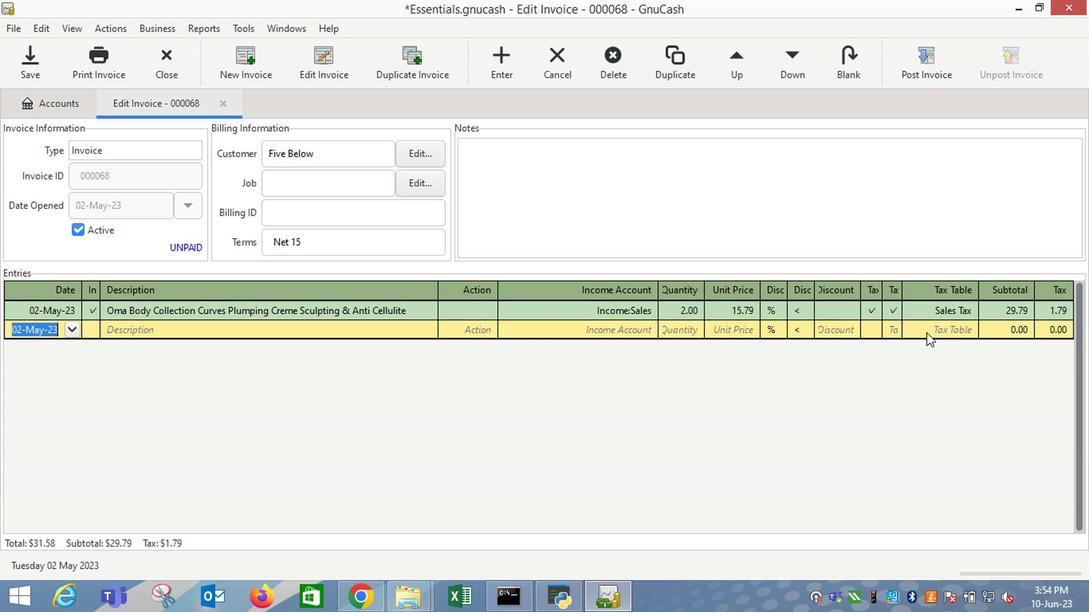 
Action: Mouse moved to (915, 73)
Screenshot: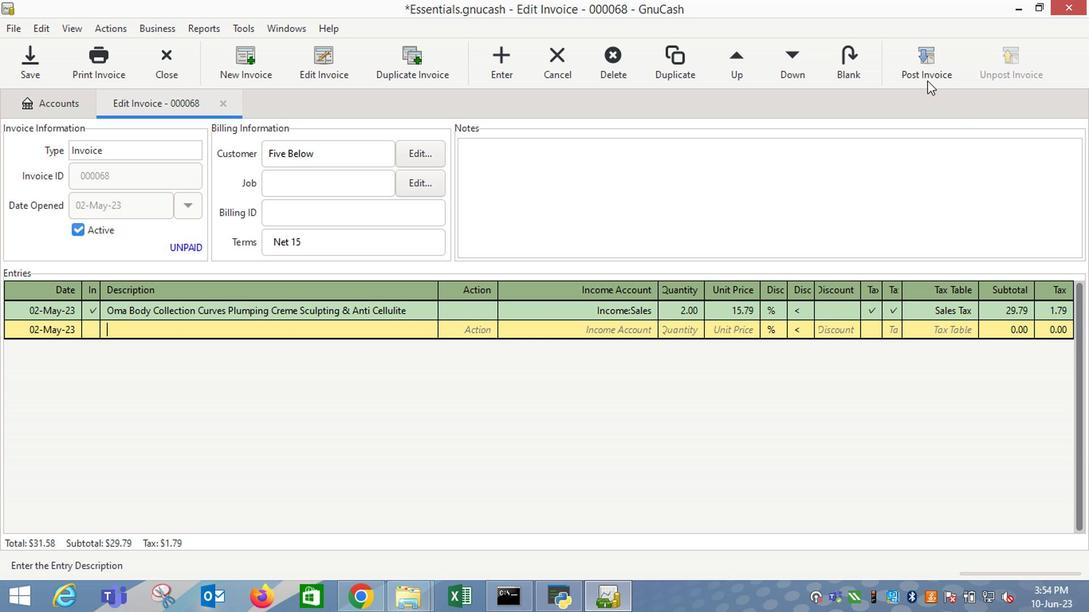 
Action: Mouse pressed left at (915, 73)
Screenshot: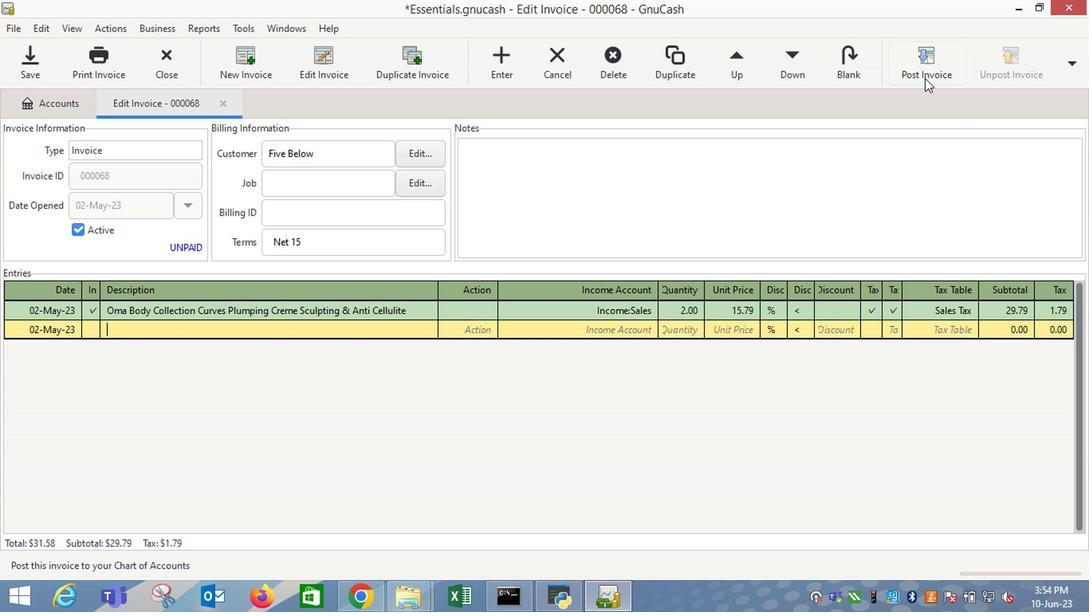 
Action: Mouse moved to (679, 263)
Screenshot: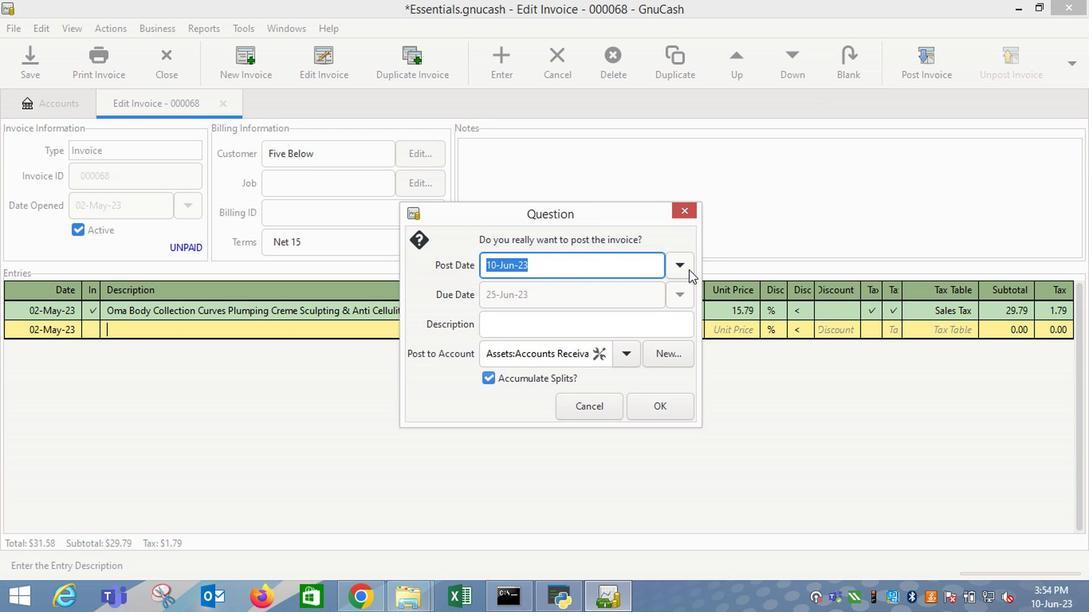 
Action: Mouse pressed left at (679, 263)
Screenshot: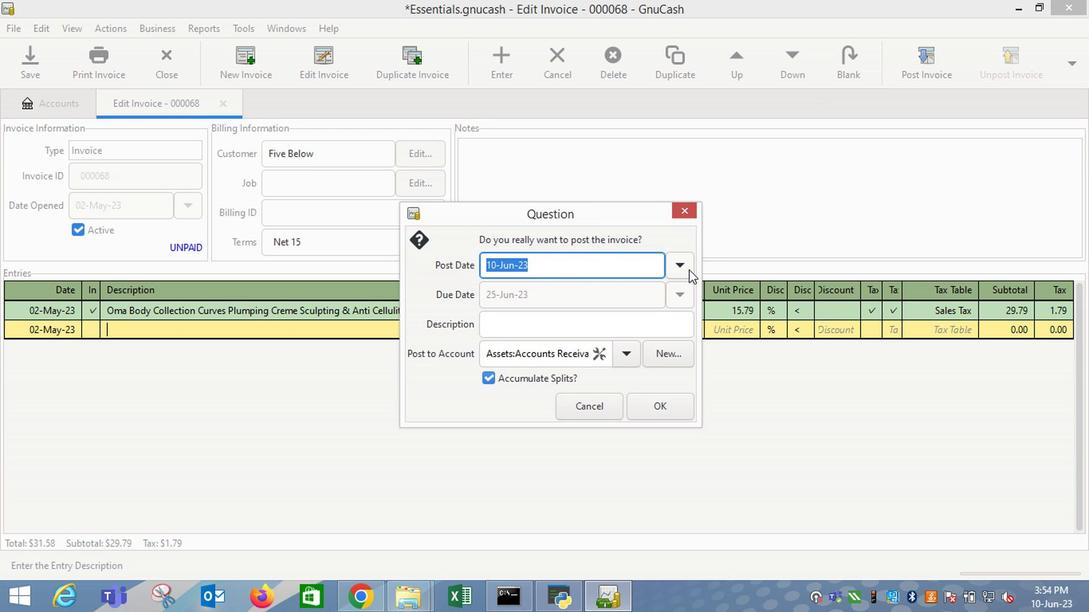
Action: Mouse moved to (555, 290)
Screenshot: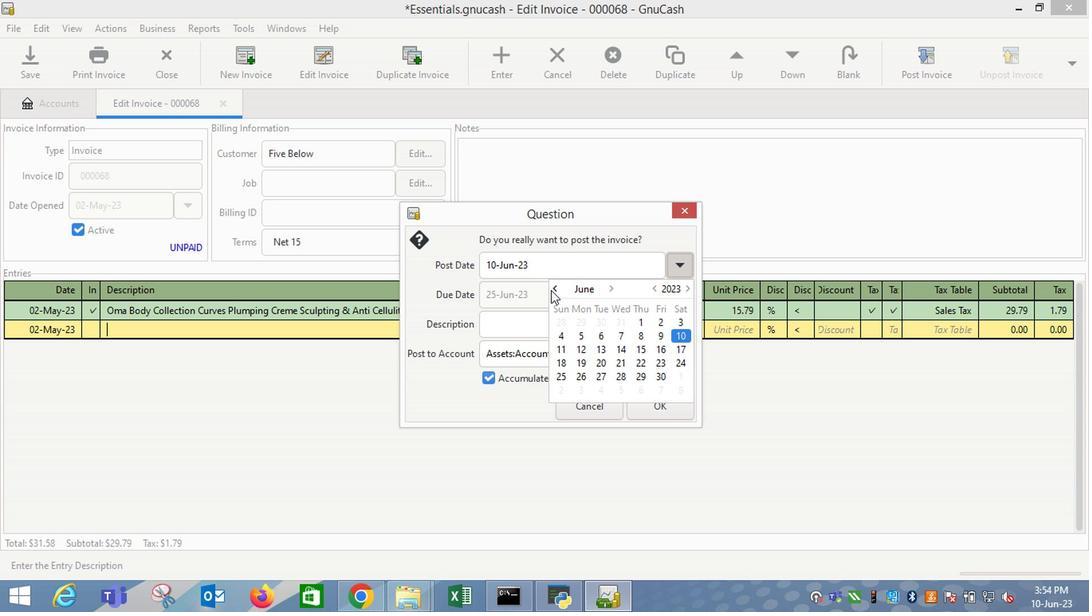 
Action: Mouse pressed left at (555, 290)
Screenshot: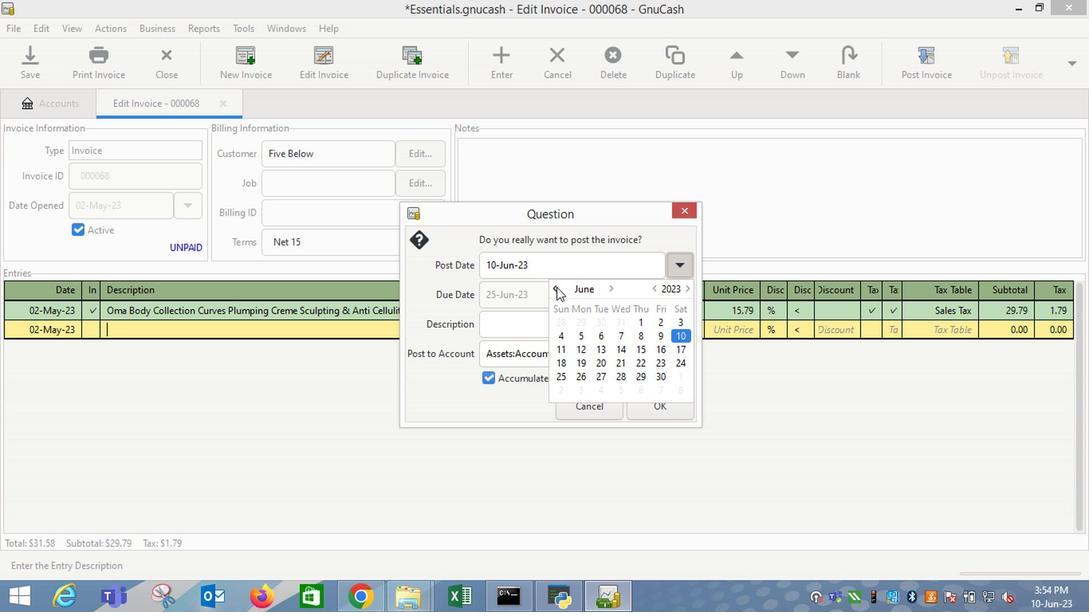 
Action: Mouse moved to (601, 323)
Screenshot: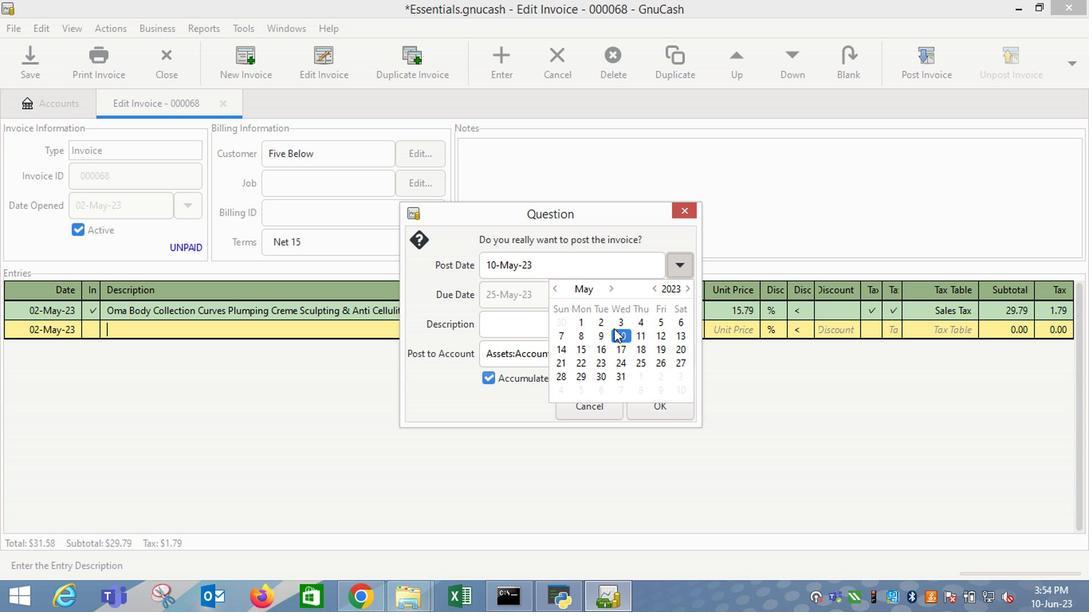 
Action: Mouse pressed left at (601, 323)
Screenshot: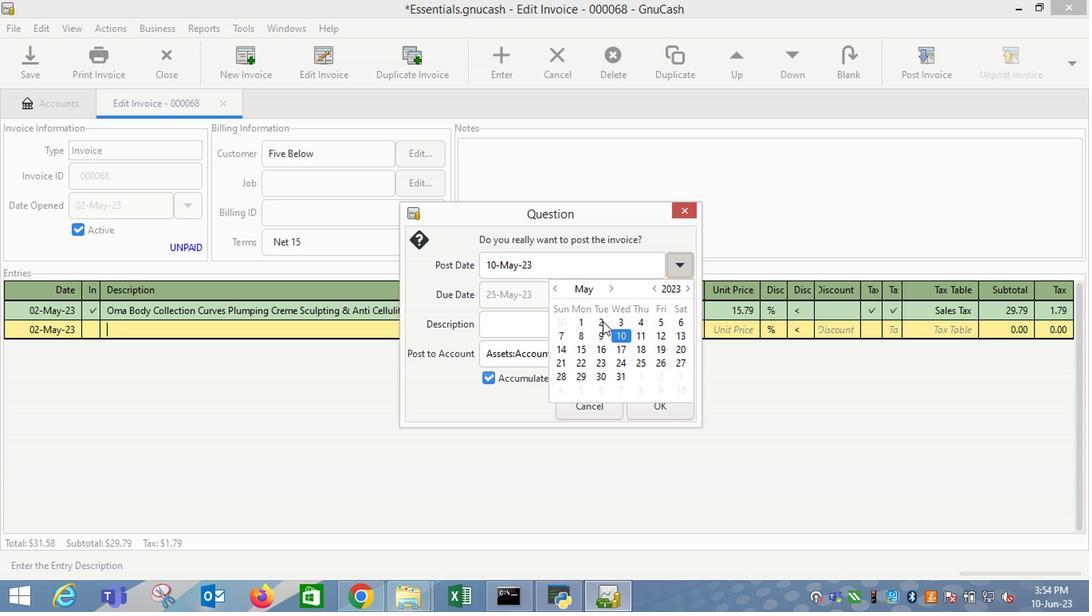 
Action: Mouse moved to (509, 327)
Screenshot: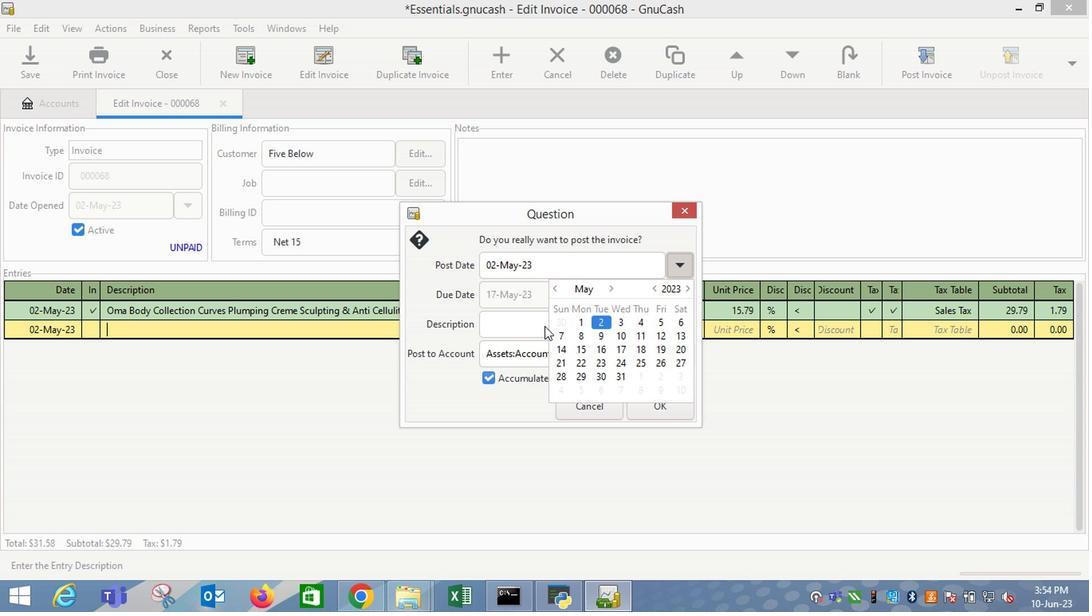 
Action: Mouse pressed left at (509, 327)
Screenshot: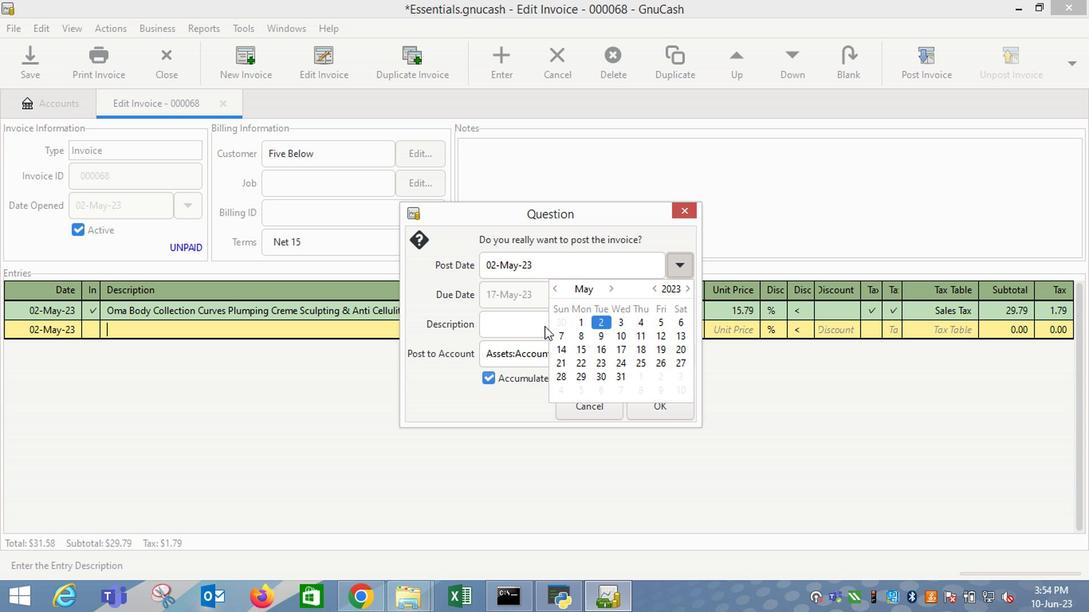 
Action: Mouse moved to (641, 401)
Screenshot: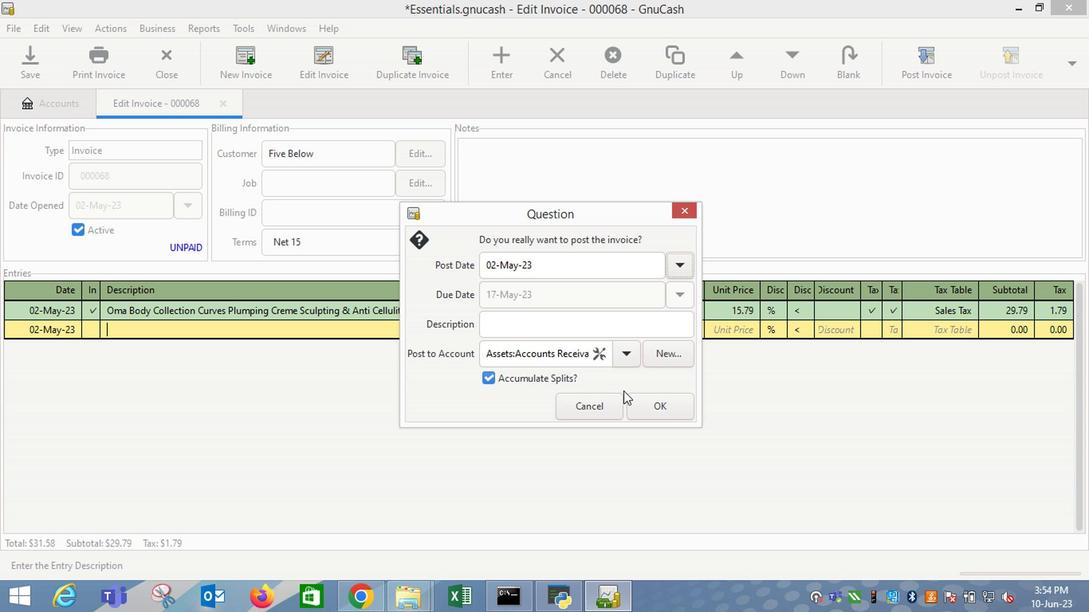 
Action: Mouse pressed left at (641, 401)
Screenshot: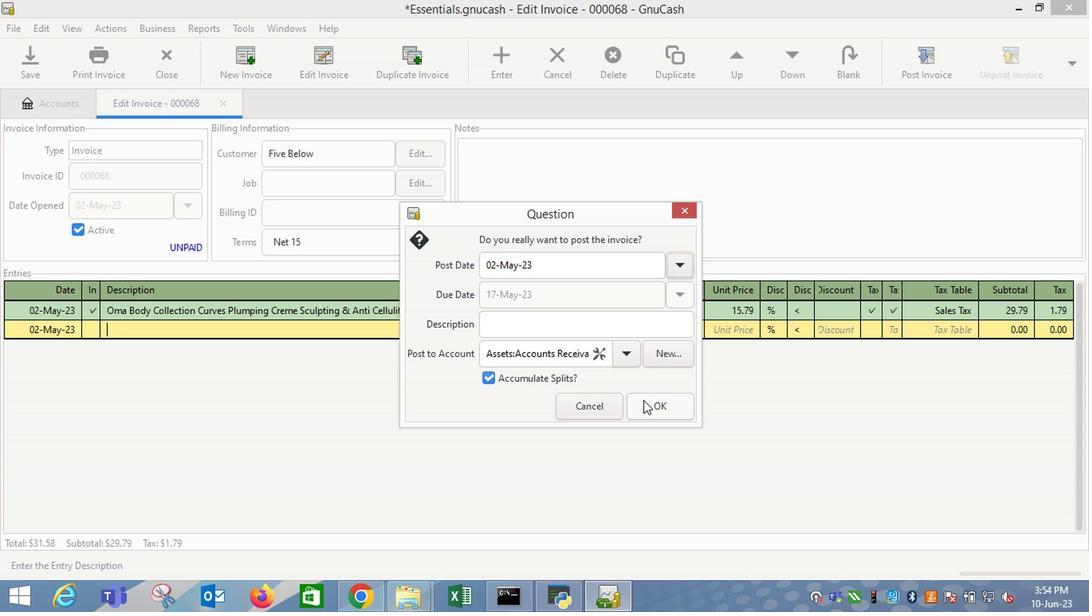 
Action: Mouse moved to (1021, 75)
Screenshot: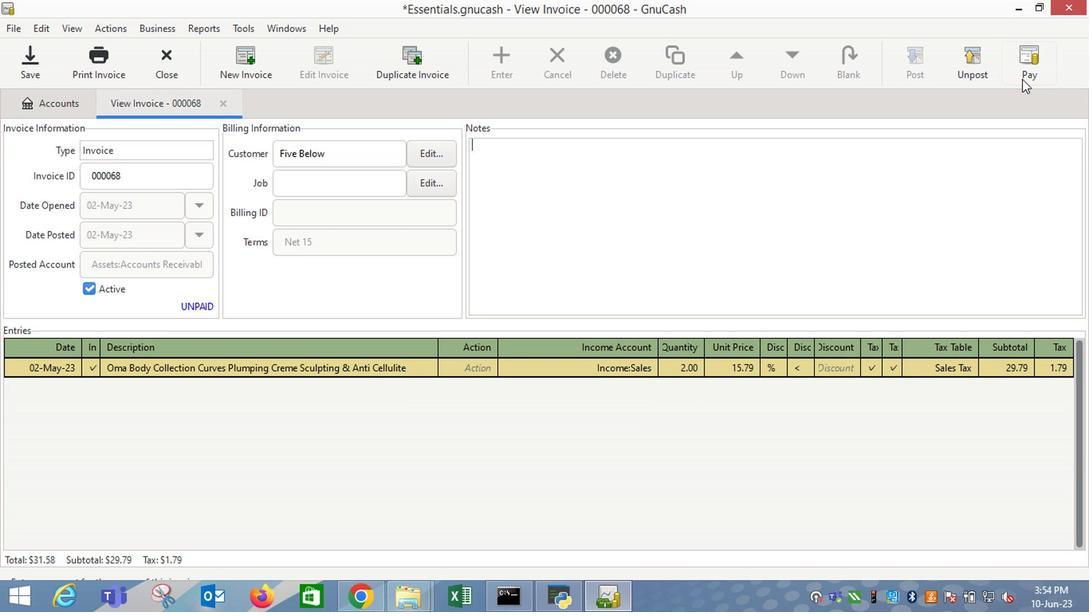 
Action: Mouse pressed left at (1021, 75)
Screenshot: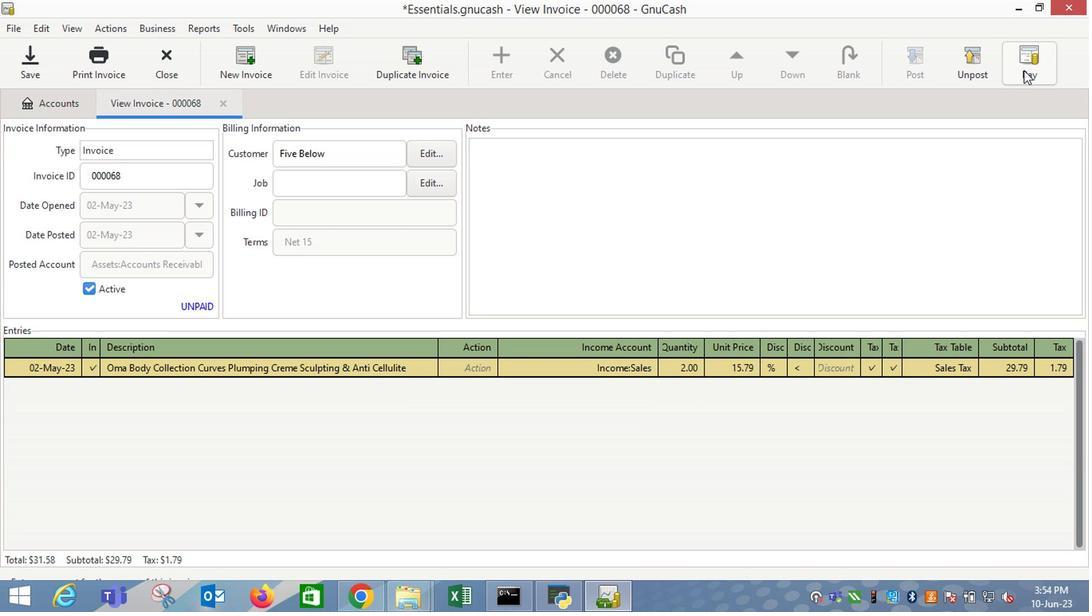 
Action: Mouse moved to (493, 316)
Screenshot: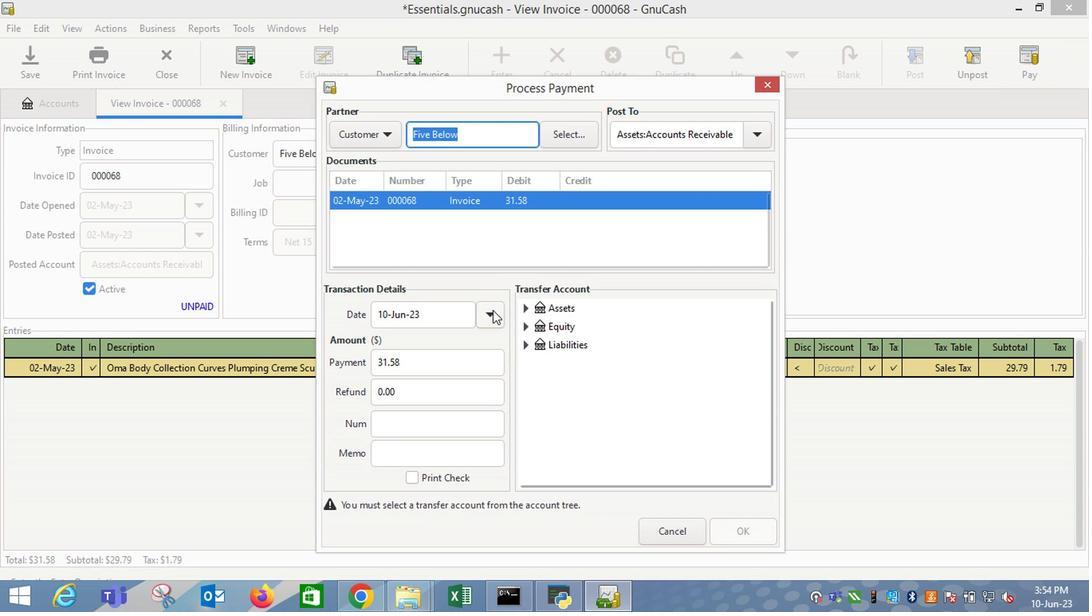 
Action: Mouse pressed left at (493, 316)
Screenshot: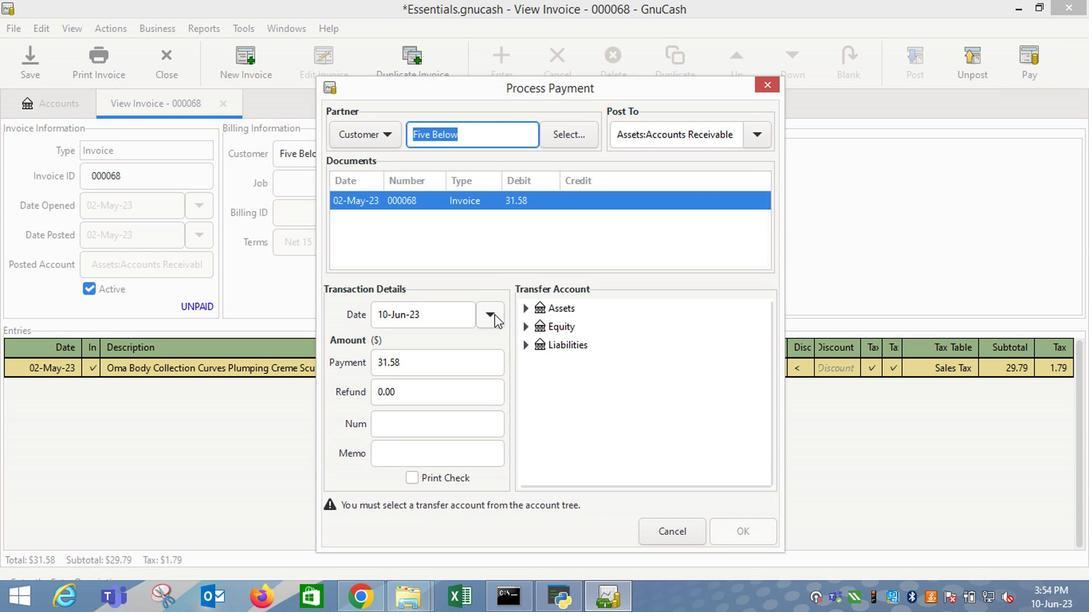 
Action: Mouse moved to (365, 341)
Screenshot: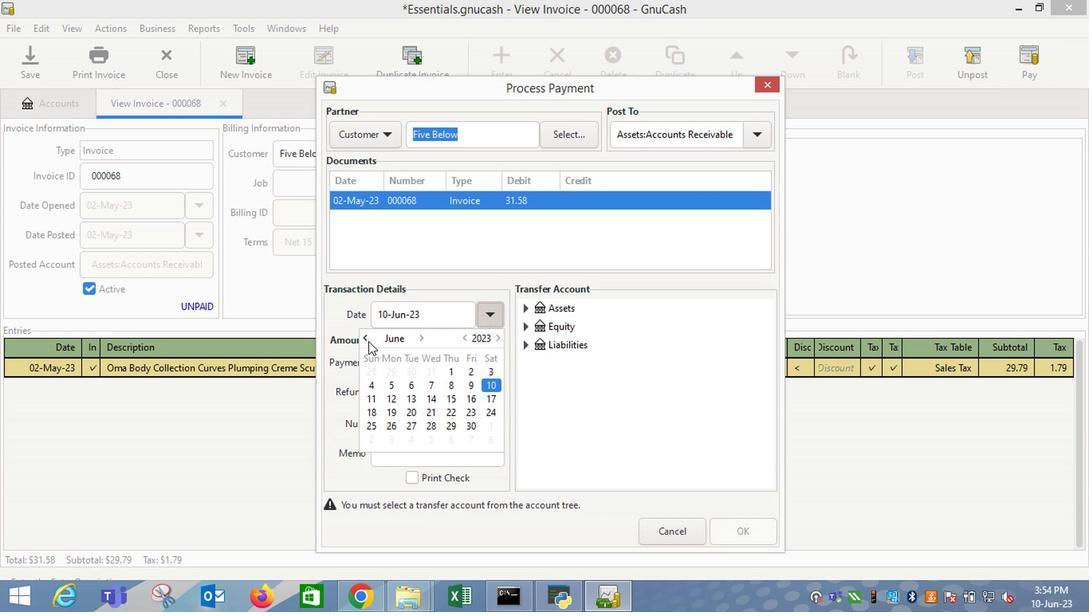 
Action: Mouse pressed left at (365, 341)
Screenshot: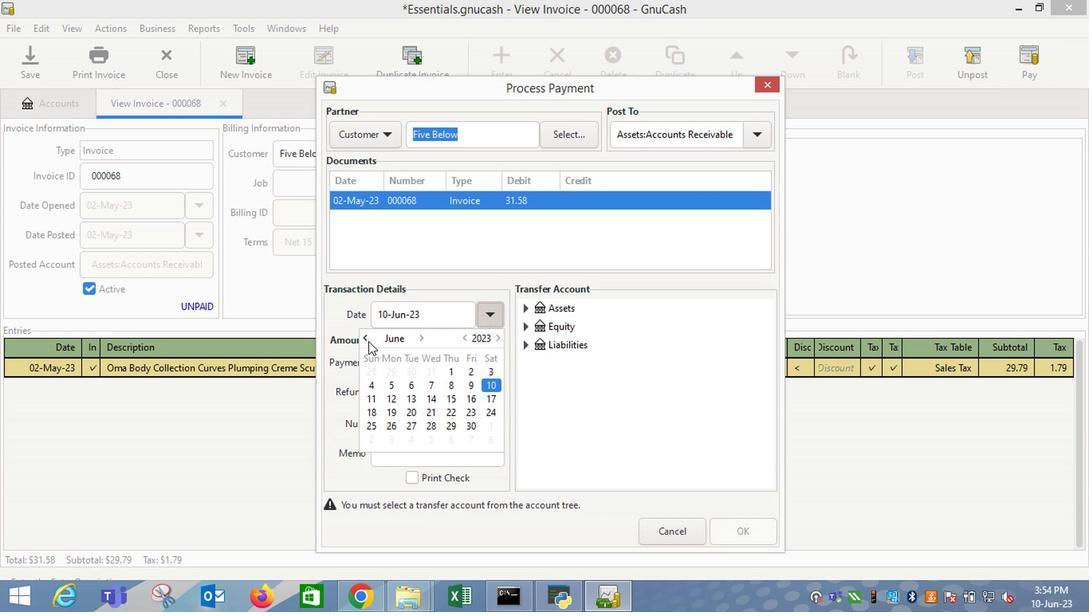 
Action: Mouse moved to (406, 399)
Screenshot: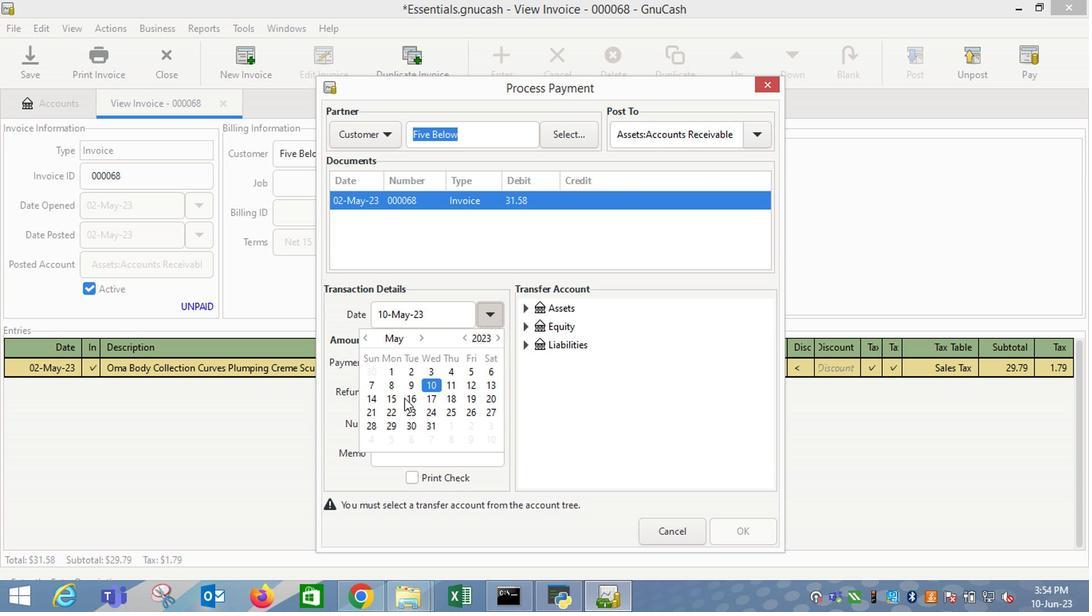 
Action: Mouse pressed left at (406, 399)
Screenshot: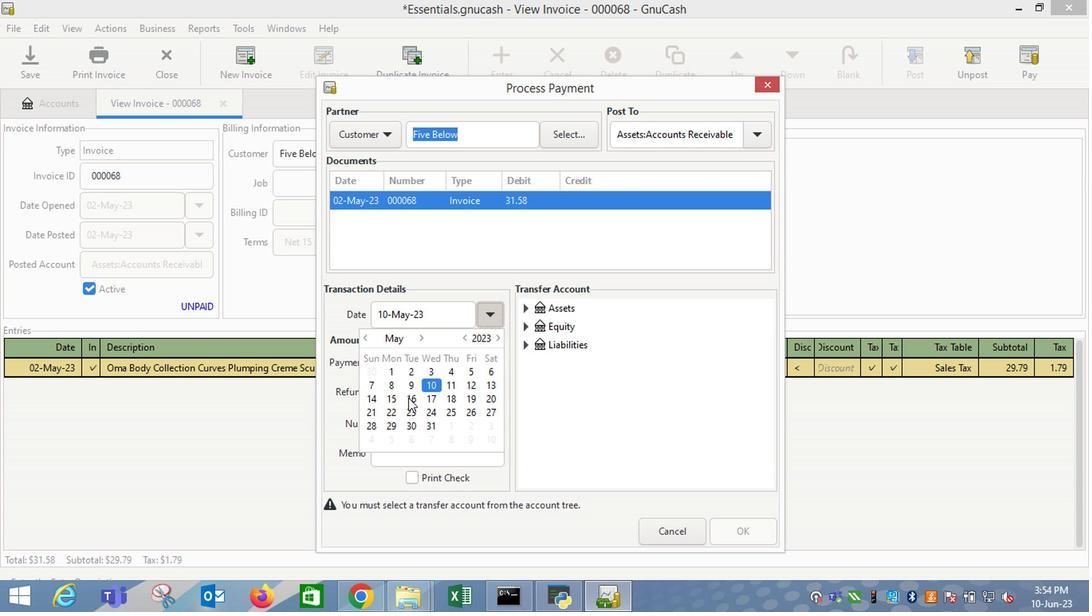
Action: Mouse moved to (563, 387)
Screenshot: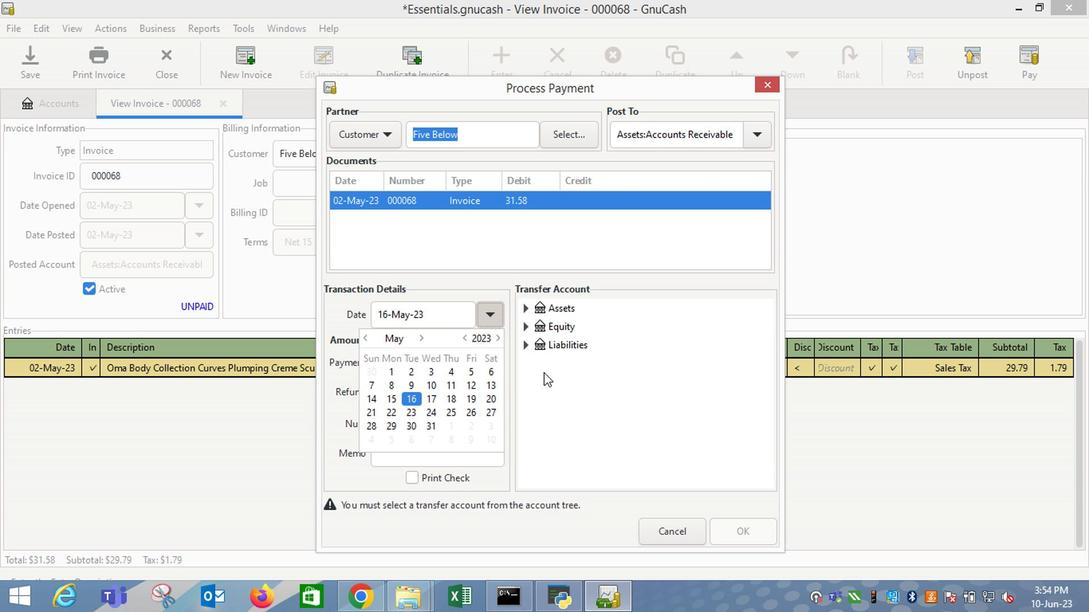 
Action: Mouse pressed left at (563, 387)
Screenshot: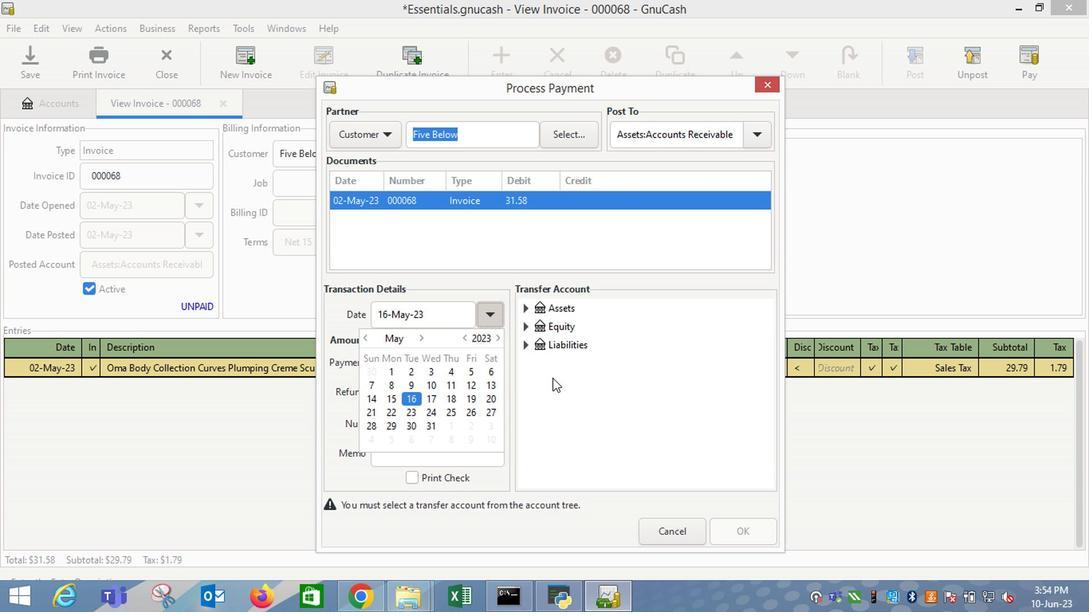 
Action: Mouse moved to (519, 310)
Screenshot: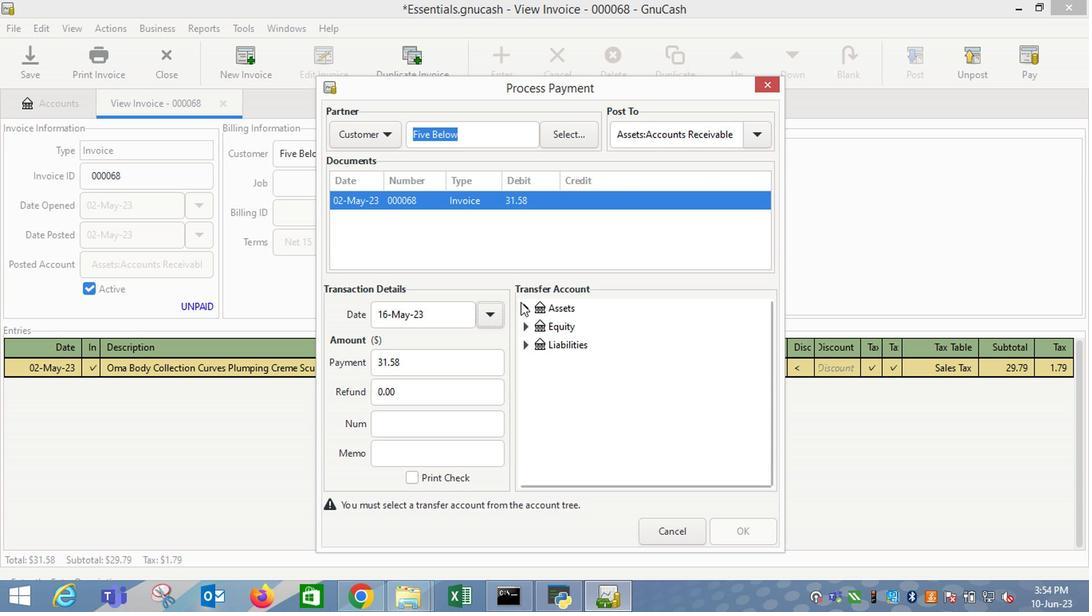 
Action: Mouse pressed left at (519, 310)
Screenshot: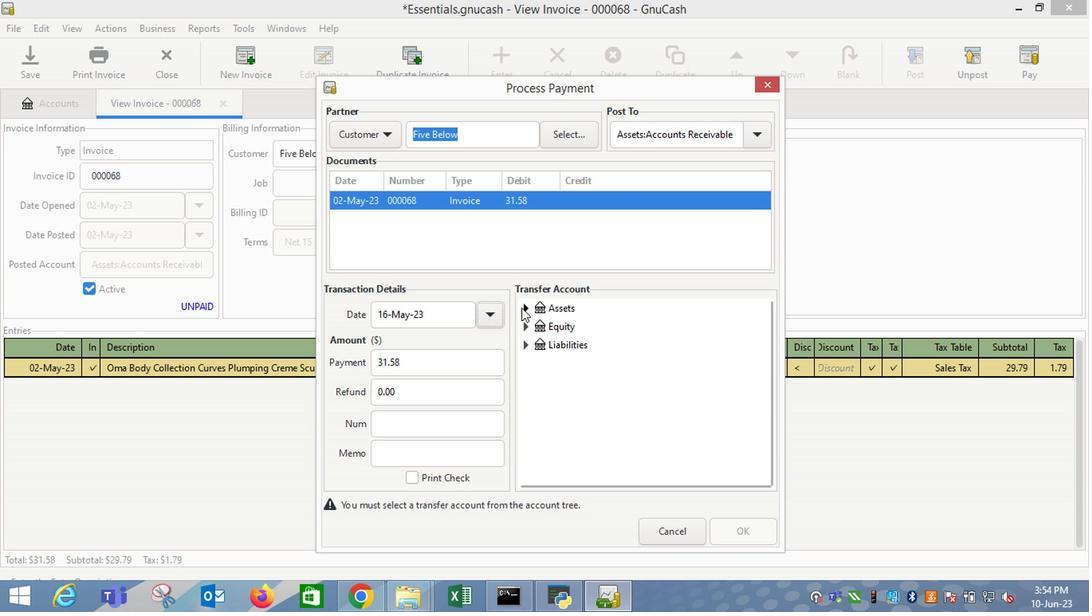 
Action: Mouse moved to (533, 328)
Screenshot: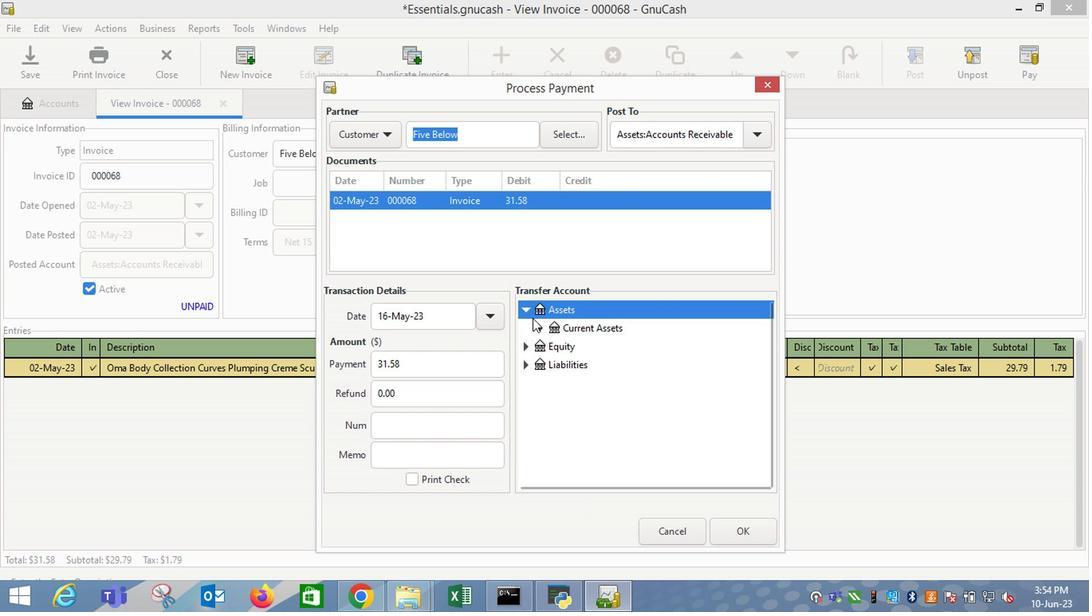 
Action: Mouse pressed left at (533, 328)
Screenshot: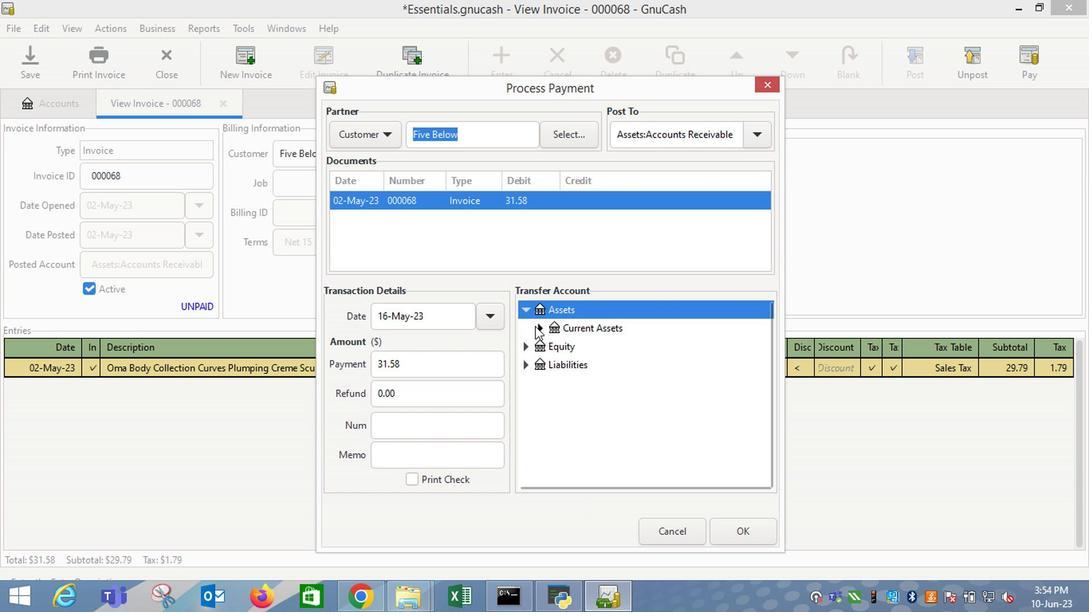 
Action: Mouse moved to (565, 351)
Screenshot: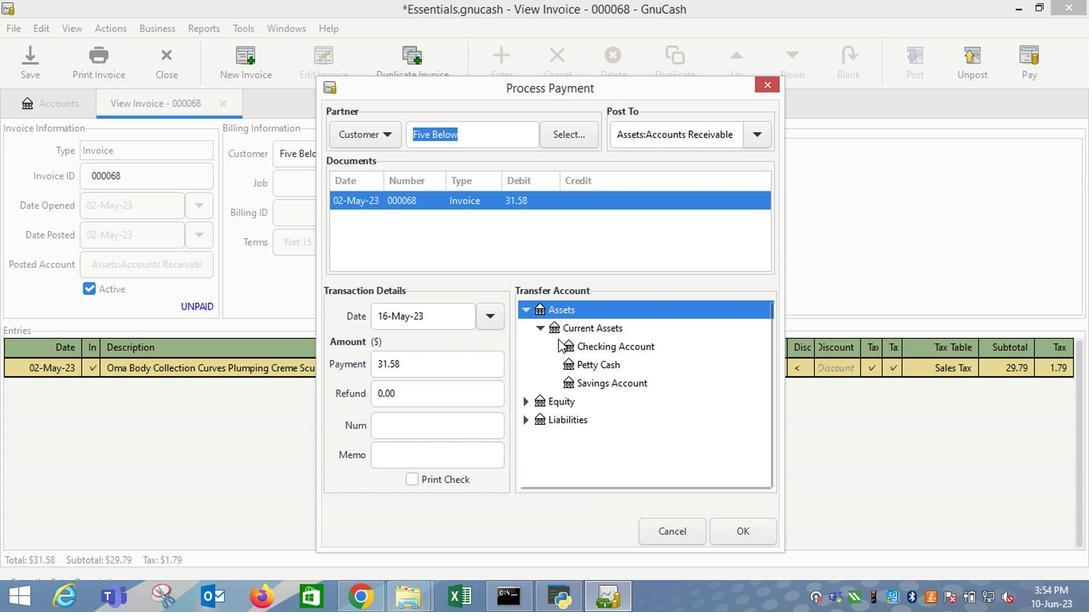 
Action: Mouse pressed left at (565, 351)
Screenshot: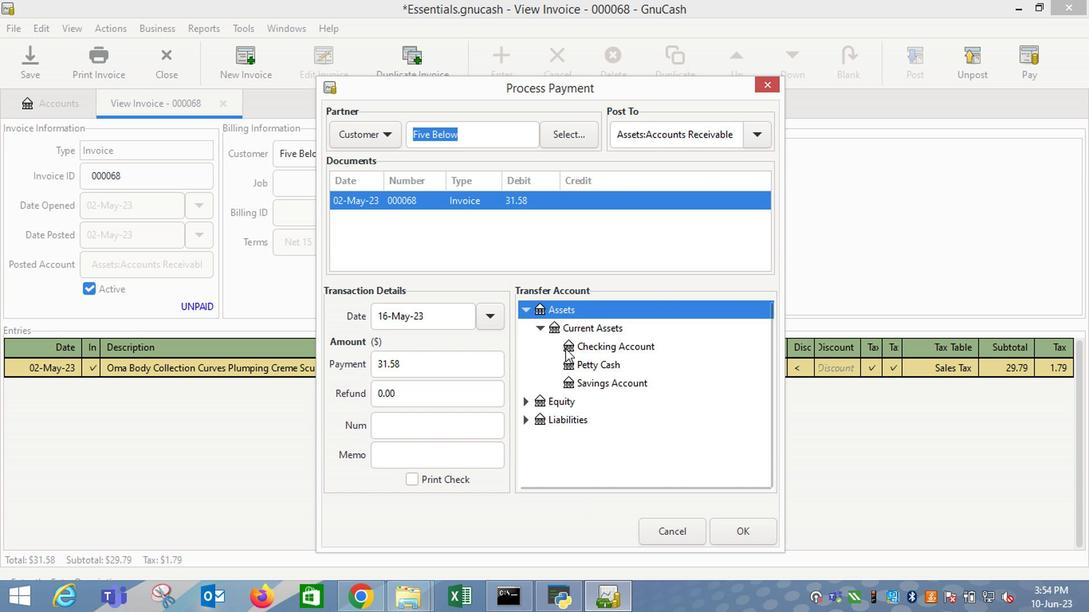 
Action: Mouse moved to (734, 531)
Screenshot: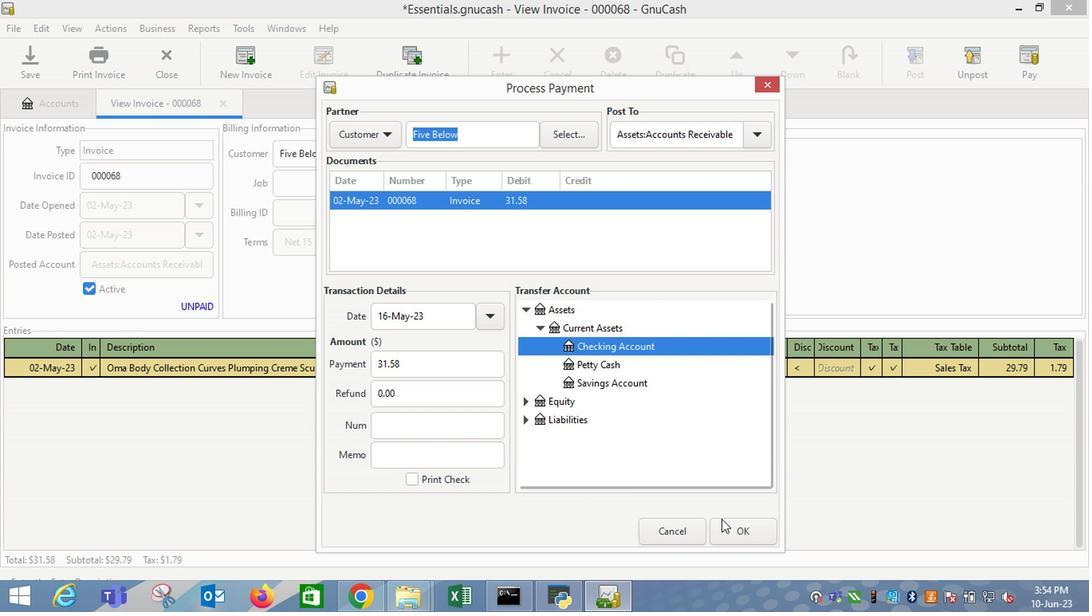 
Action: Mouse pressed left at (734, 531)
Screenshot: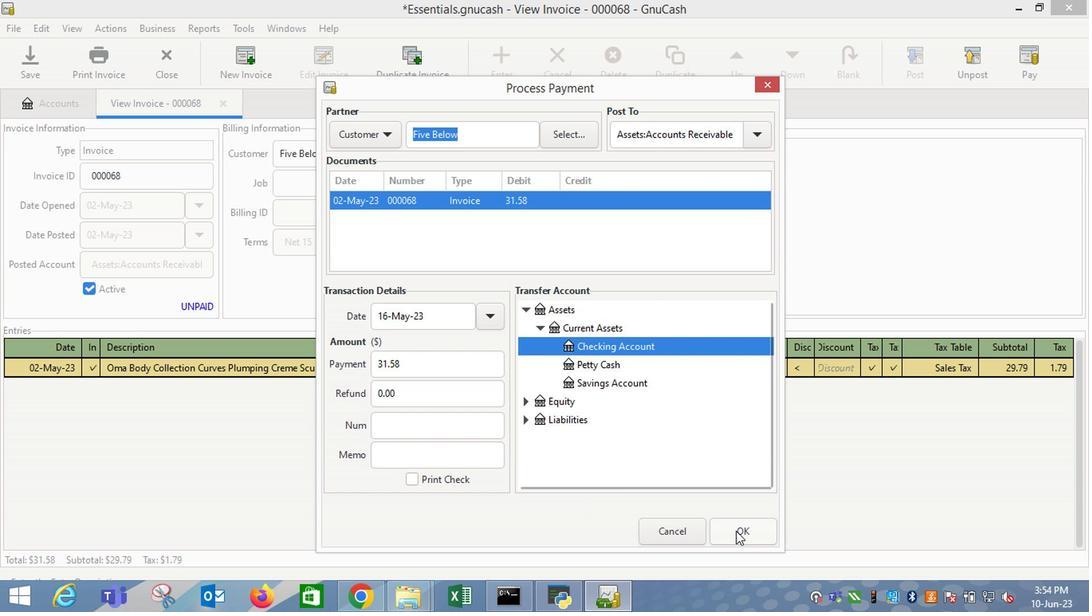 
Action: Mouse moved to (116, 69)
Screenshot: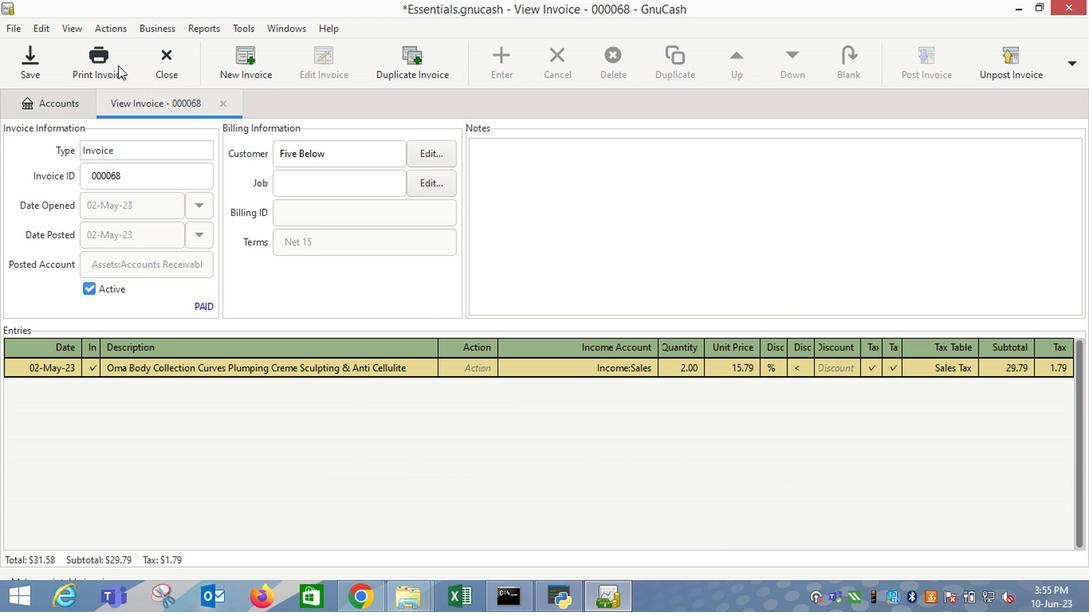 
Action: Mouse pressed left at (116, 69)
Screenshot: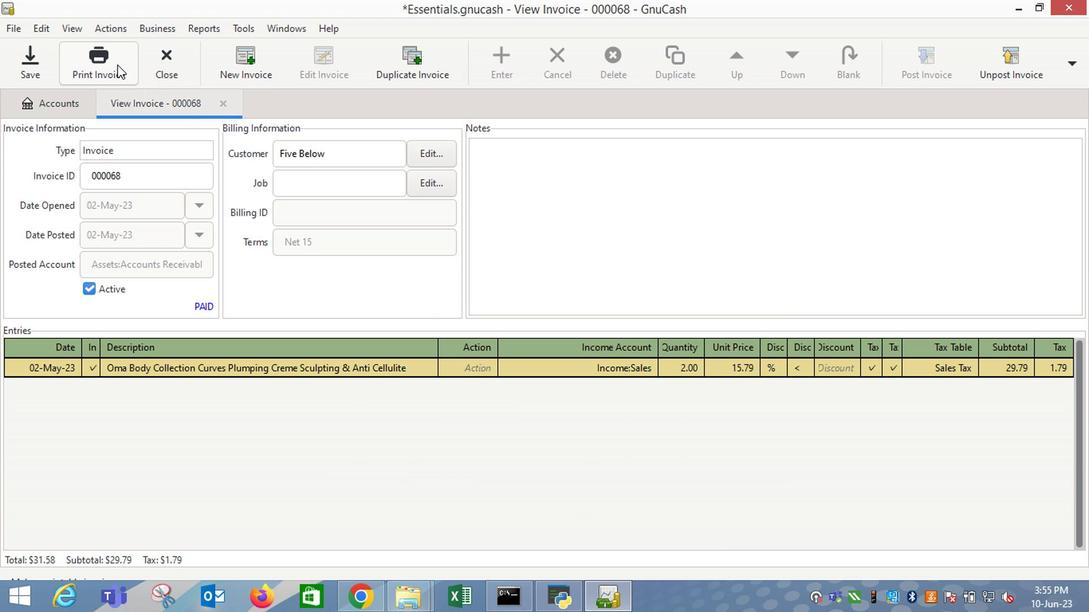 
Action: Mouse moved to (539, 206)
Screenshot: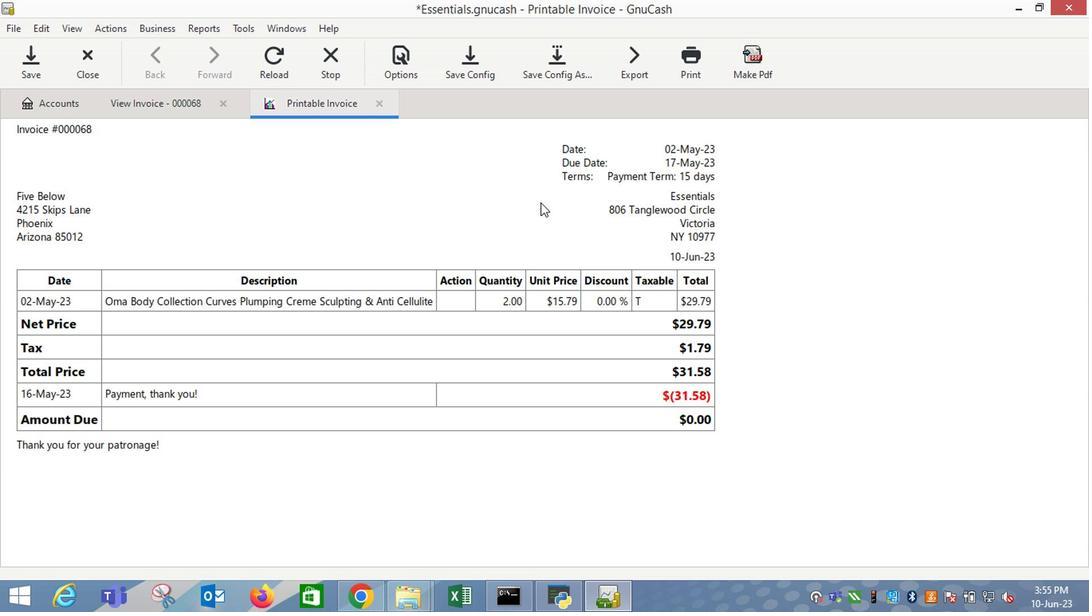 
